 Task: Create a due date automation trigger when advanced on, 2 days after a card is due add fields with custom field "Resume" set to a date less than 1 working days from now at 11:00 AM.
Action: Mouse moved to (1075, 87)
Screenshot: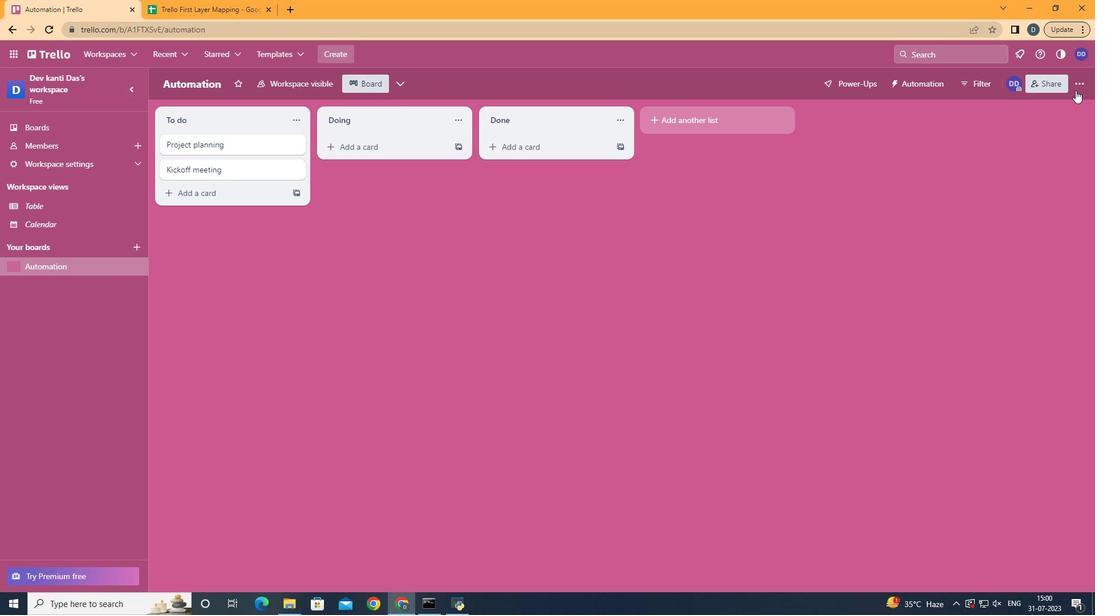 
Action: Mouse pressed left at (1075, 87)
Screenshot: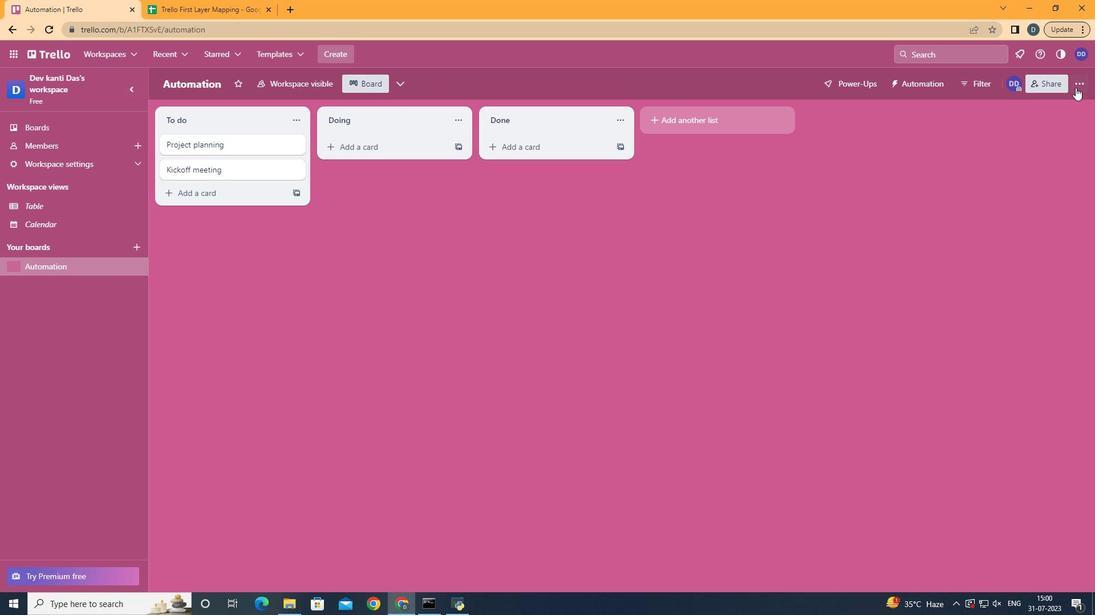 
Action: Mouse moved to (1002, 243)
Screenshot: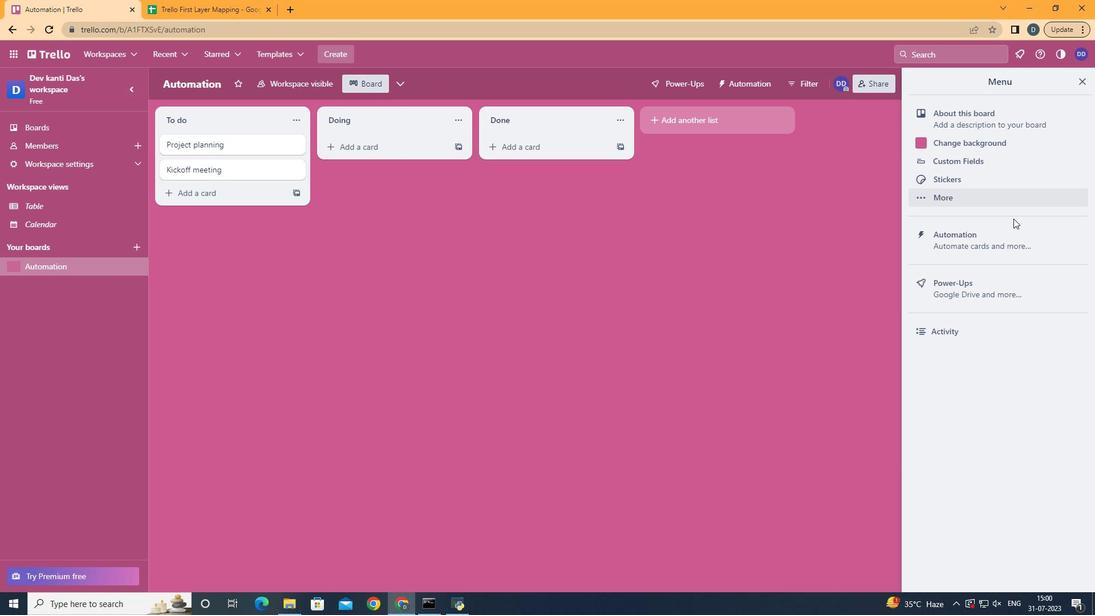 
Action: Mouse pressed left at (1002, 243)
Screenshot: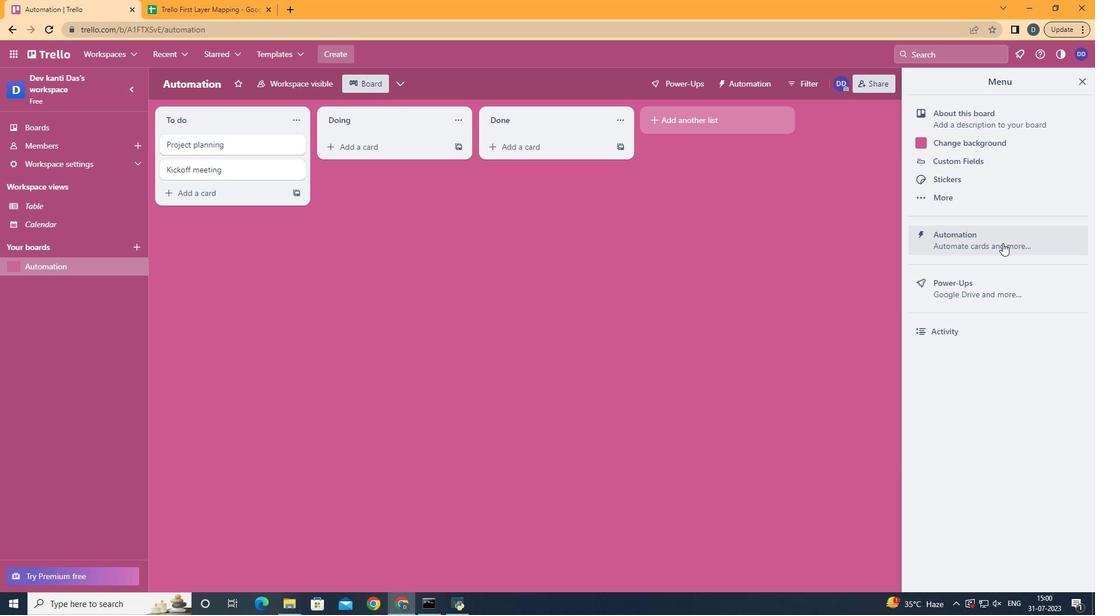 
Action: Mouse moved to (233, 234)
Screenshot: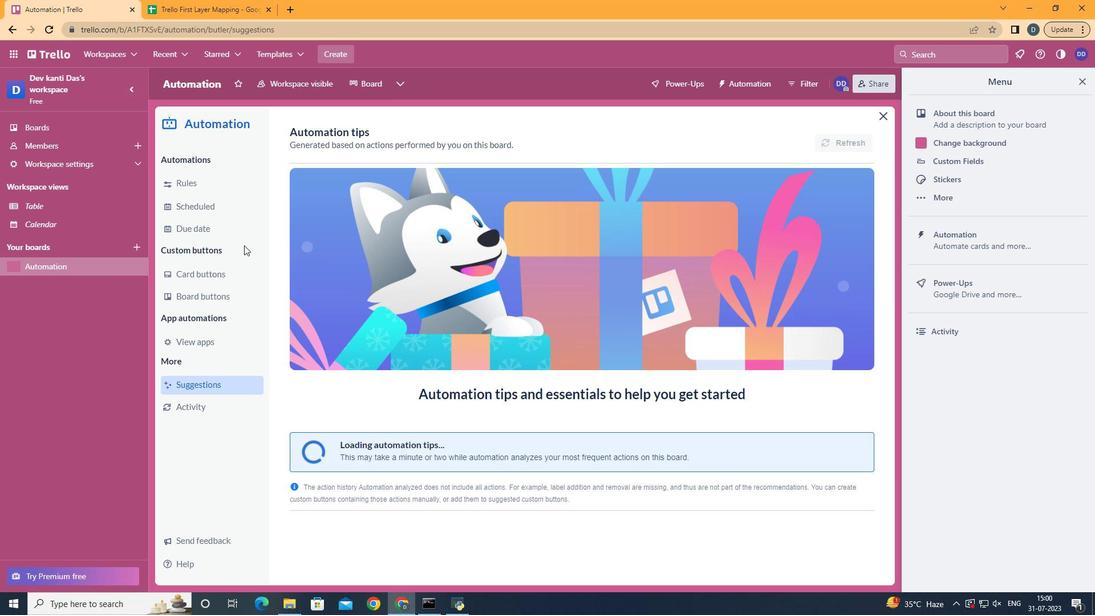 
Action: Mouse pressed left at (233, 234)
Screenshot: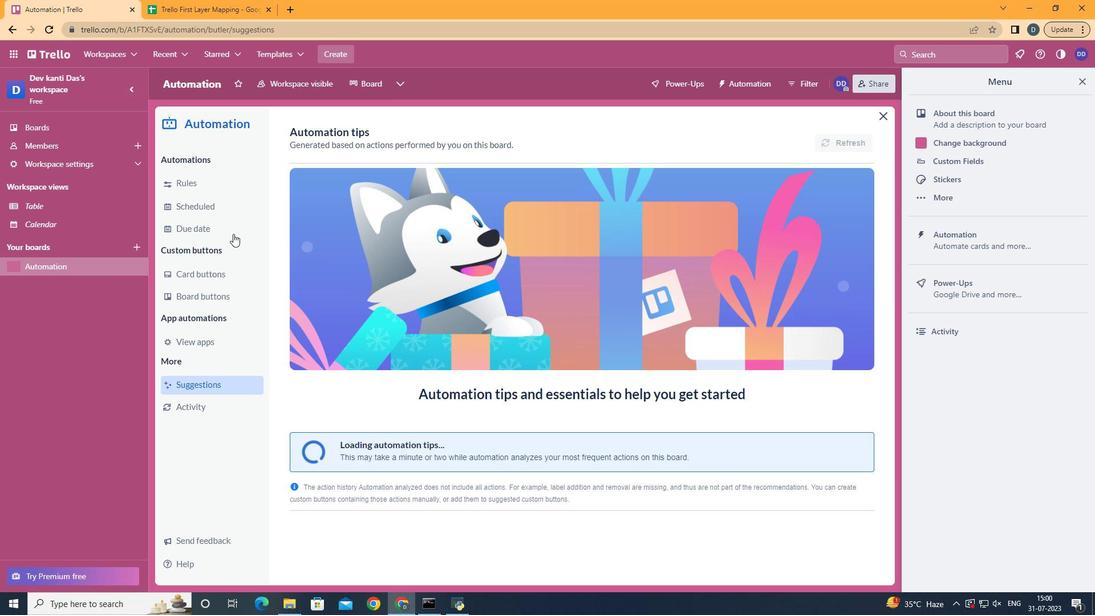 
Action: Mouse moved to (810, 134)
Screenshot: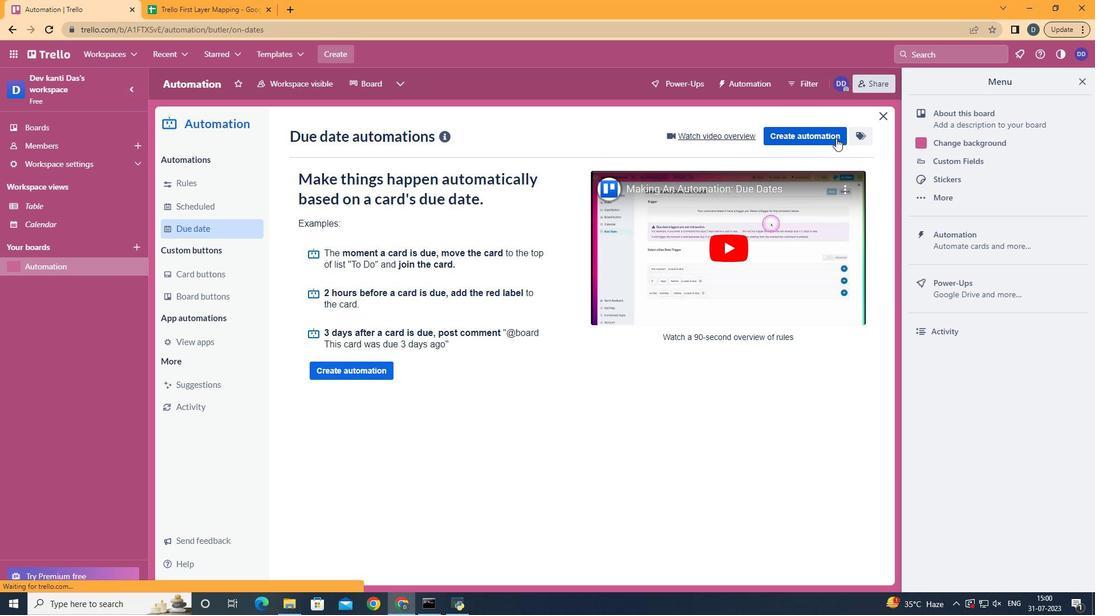 
Action: Mouse pressed left at (810, 134)
Screenshot: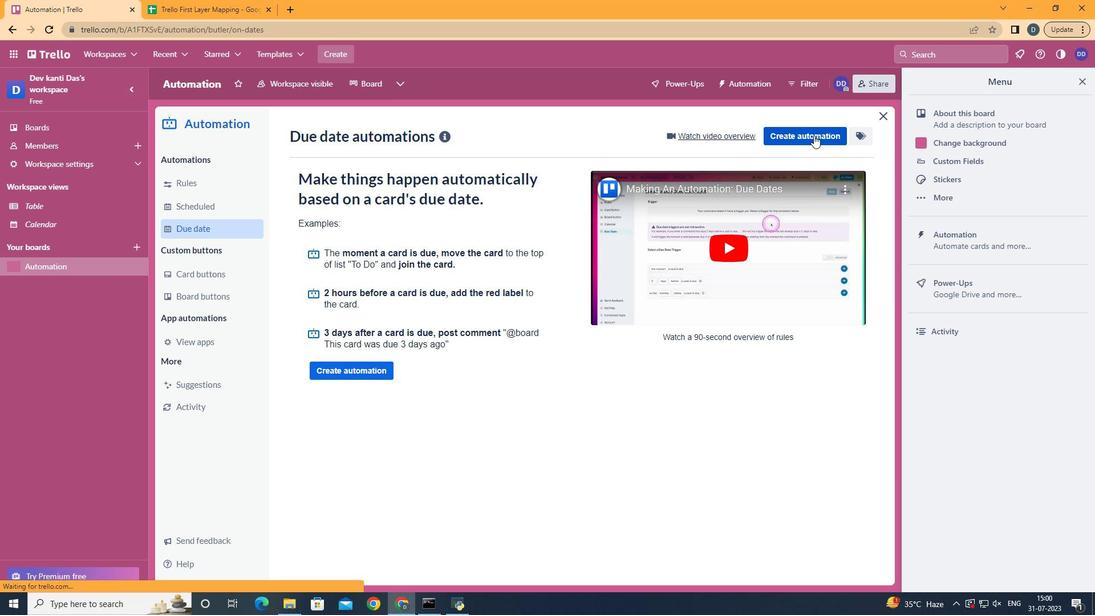 
Action: Mouse moved to (555, 249)
Screenshot: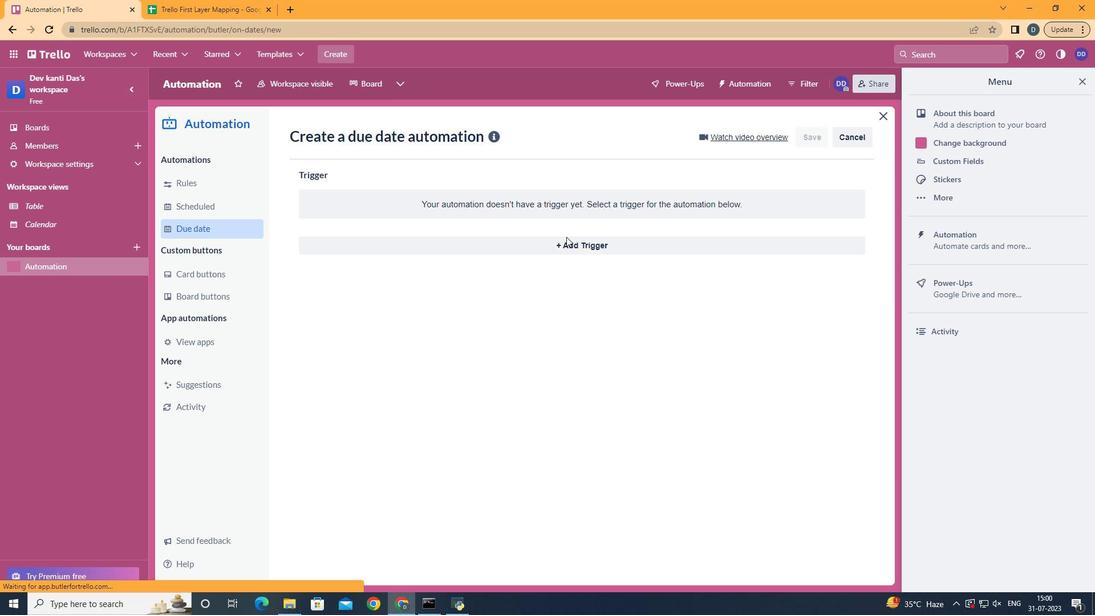 
Action: Mouse pressed left at (555, 249)
Screenshot: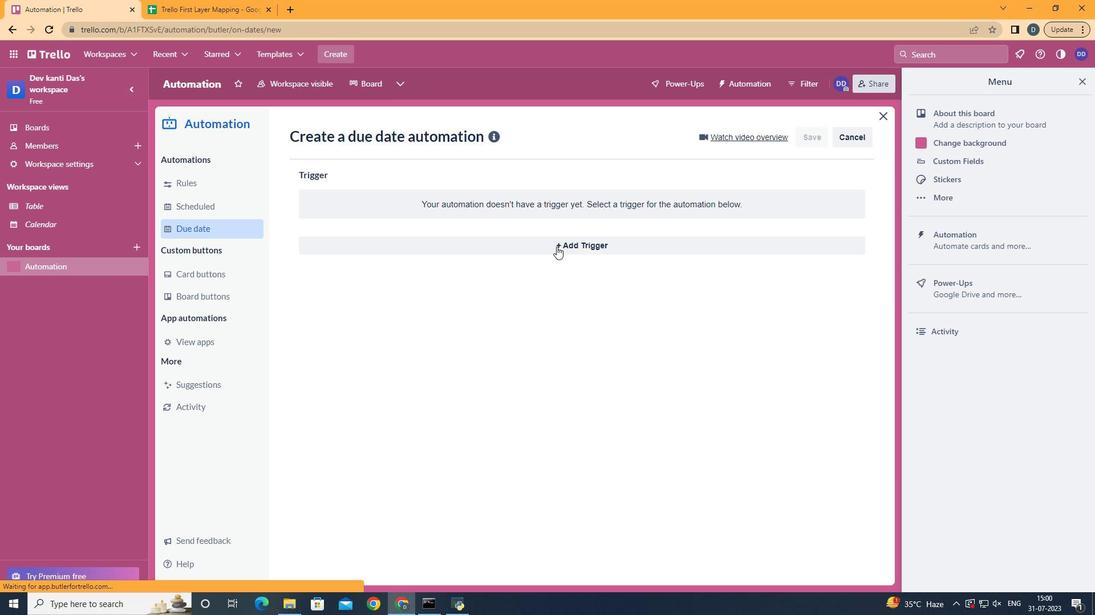 
Action: Mouse moved to (393, 464)
Screenshot: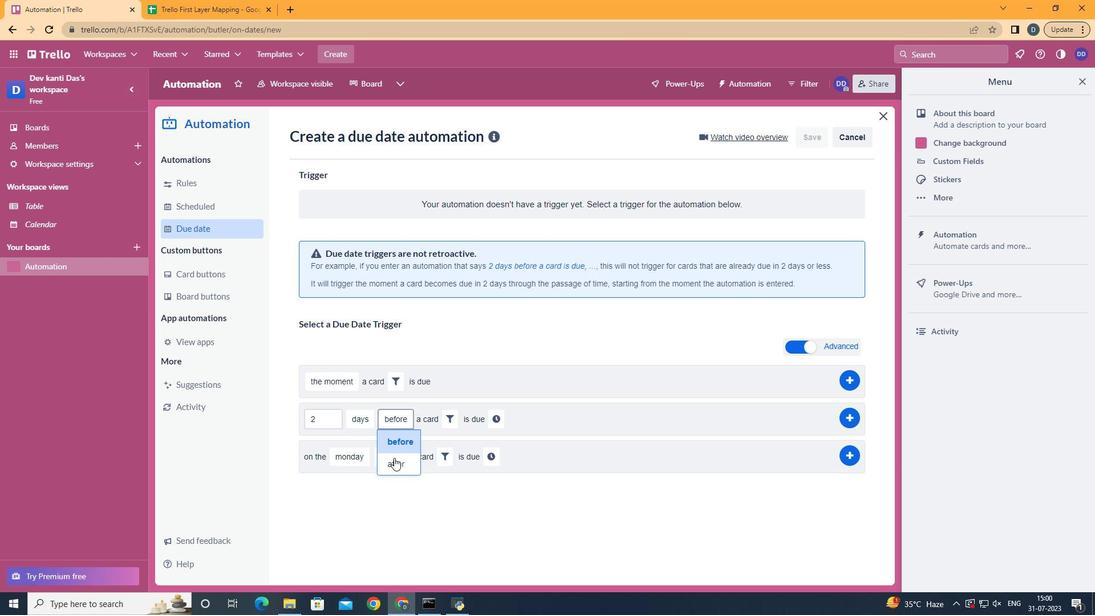 
Action: Mouse pressed left at (393, 464)
Screenshot: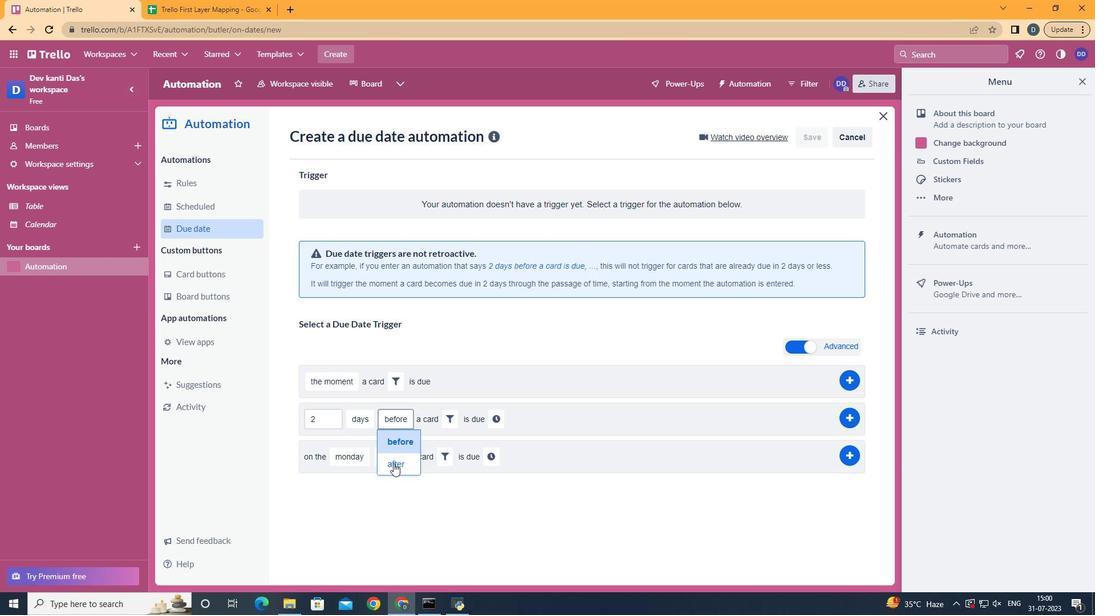 
Action: Mouse moved to (434, 417)
Screenshot: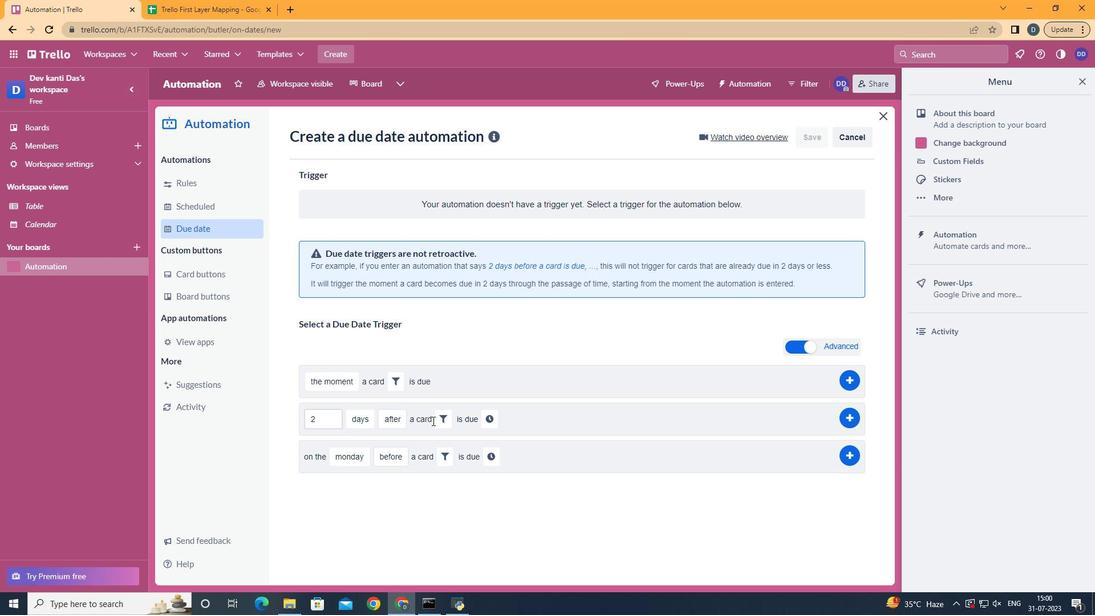 
Action: Mouse pressed left at (434, 417)
Screenshot: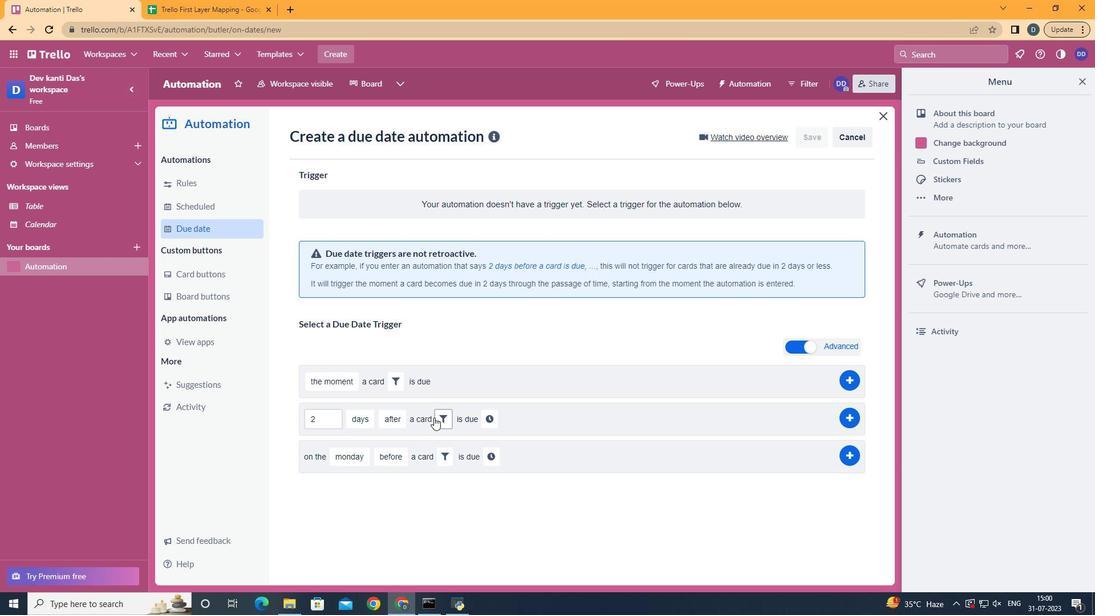 
Action: Mouse moved to (631, 457)
Screenshot: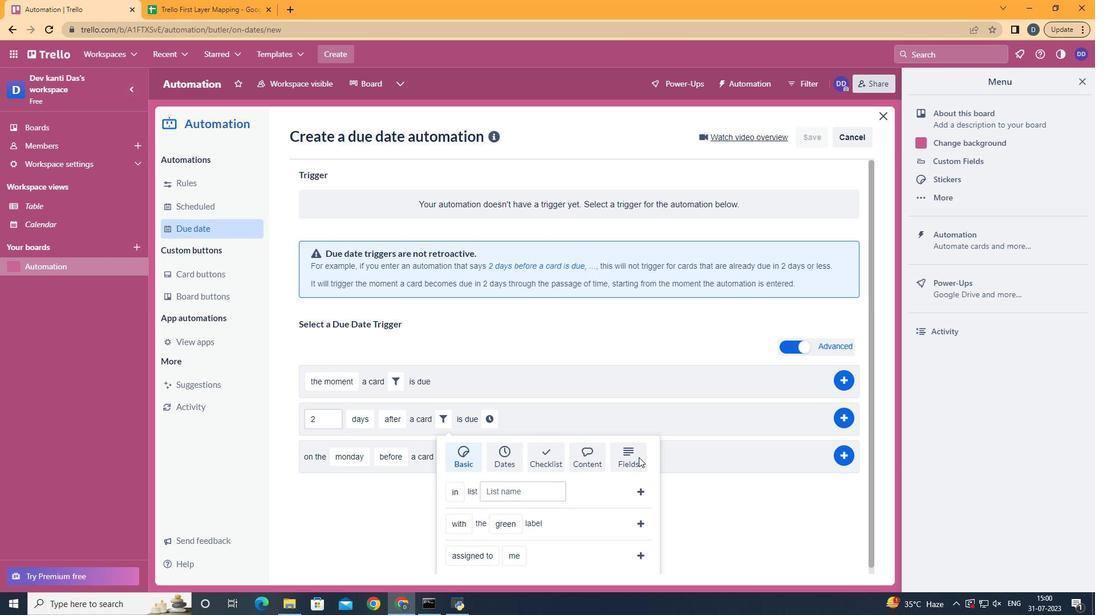 
Action: Mouse pressed left at (631, 457)
Screenshot: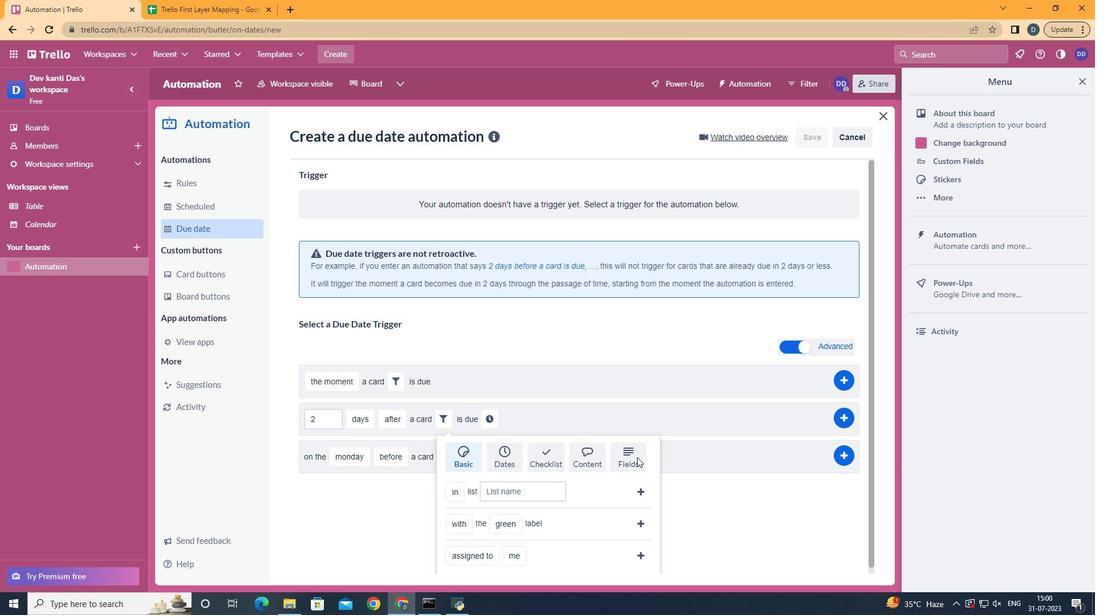 
Action: Mouse moved to (631, 457)
Screenshot: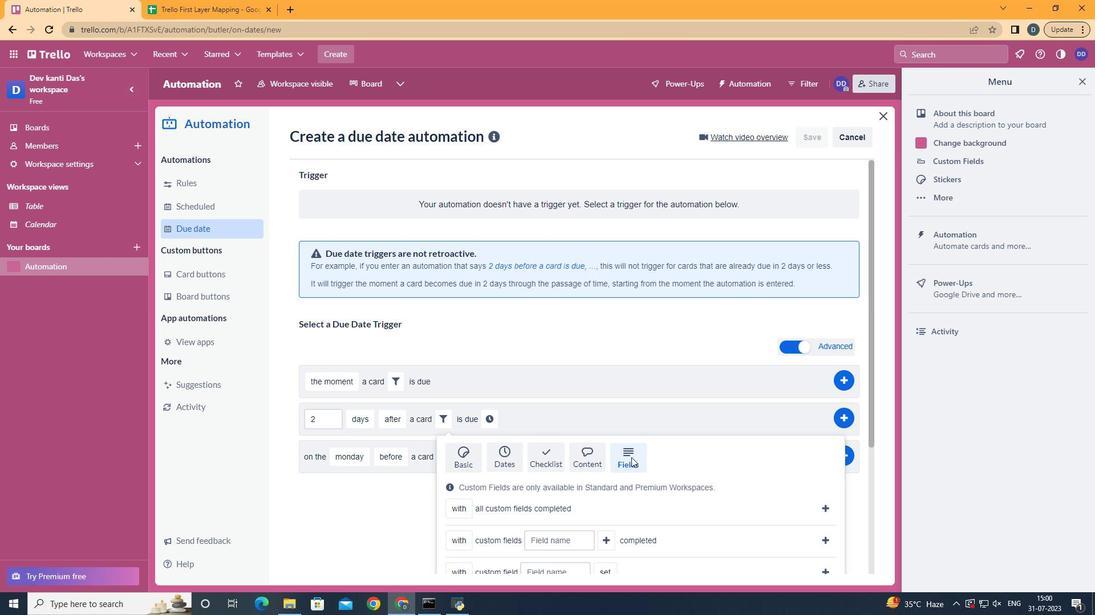 
Action: Mouse scrolled (631, 457) with delta (0, 0)
Screenshot: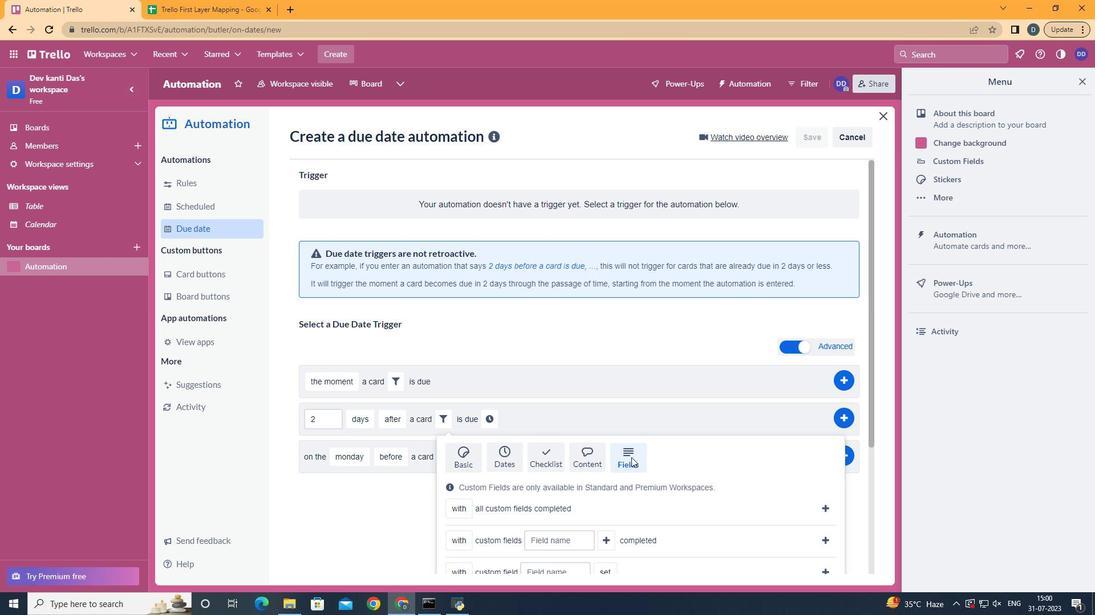 
Action: Mouse scrolled (631, 457) with delta (0, 0)
Screenshot: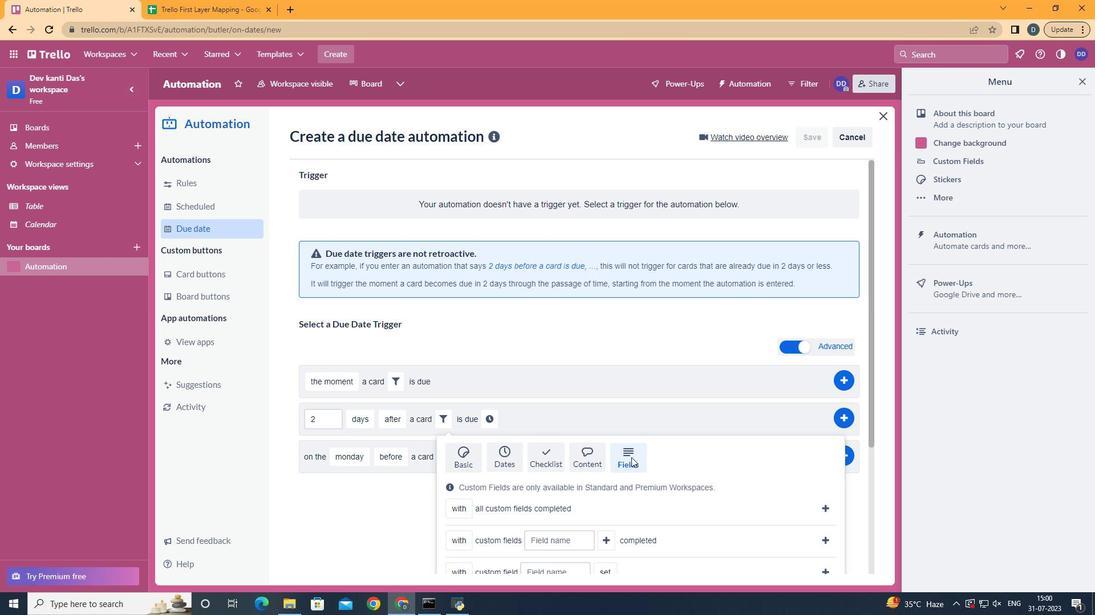 
Action: Mouse moved to (631, 457)
Screenshot: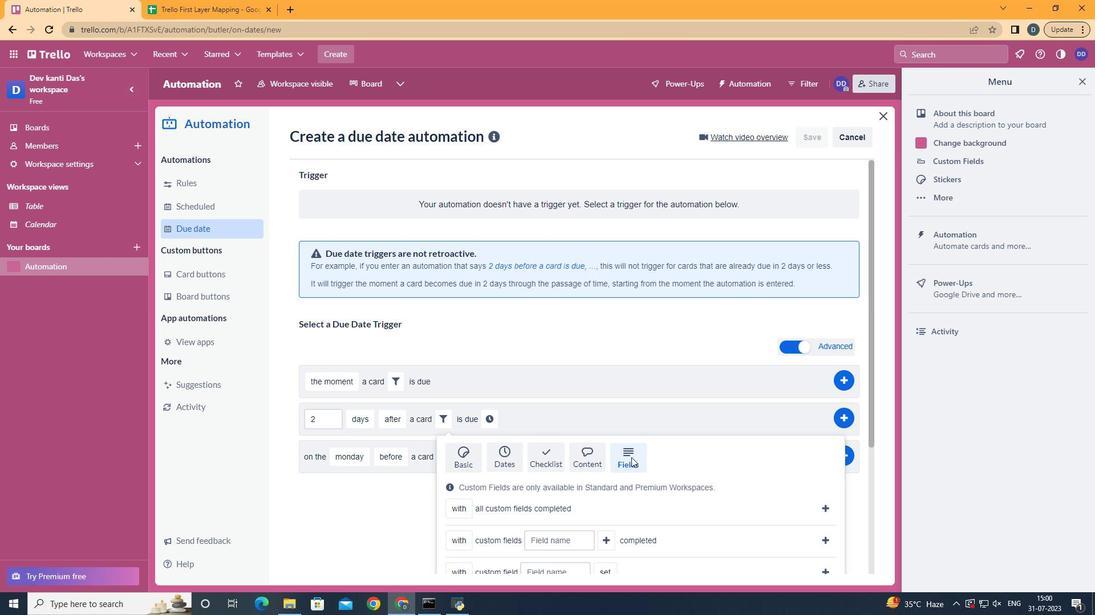 
Action: Mouse scrolled (631, 456) with delta (0, 0)
Screenshot: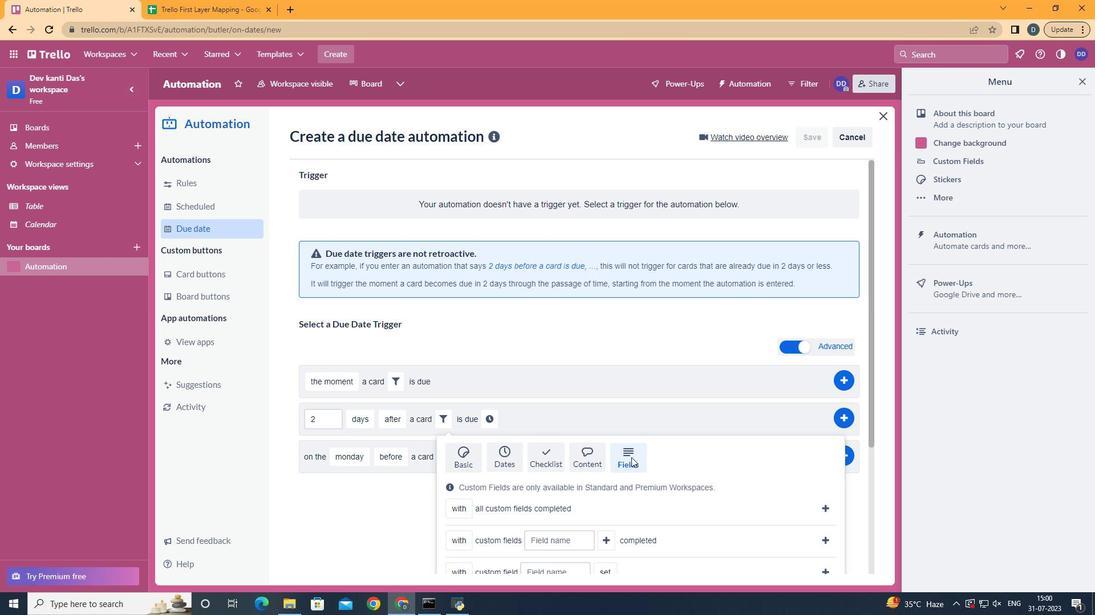 
Action: Mouse moved to (633, 455)
Screenshot: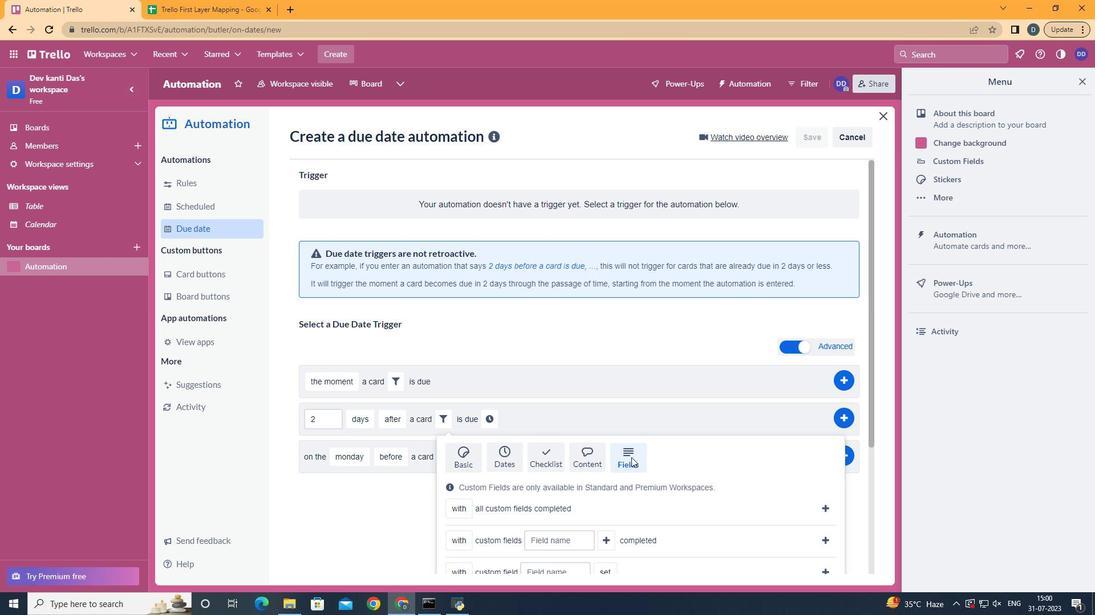 
Action: Mouse scrolled (633, 454) with delta (0, 0)
Screenshot: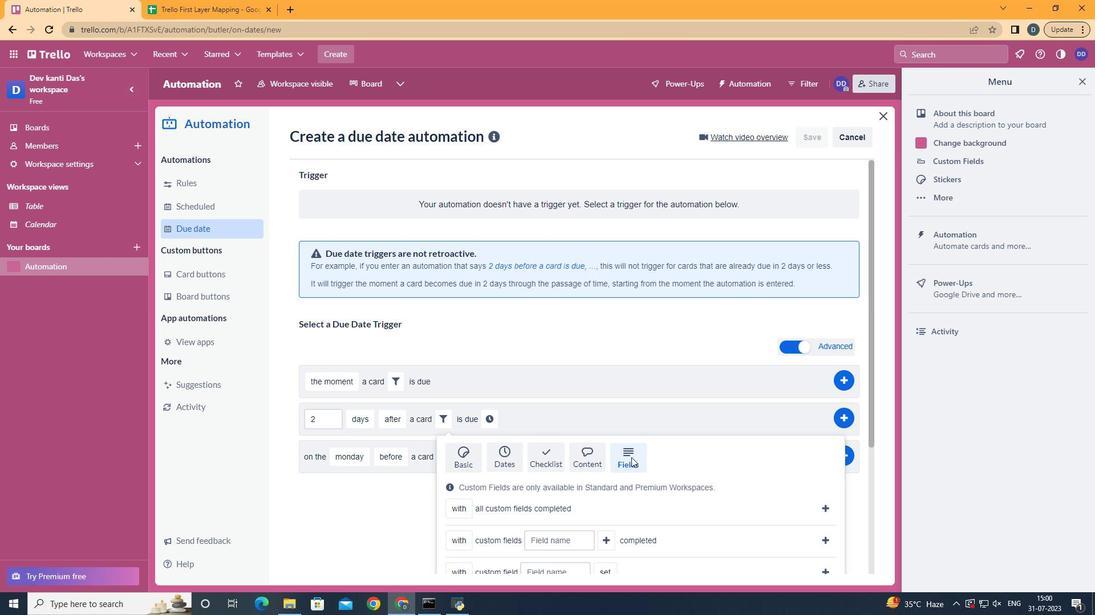 
Action: Mouse moved to (644, 446)
Screenshot: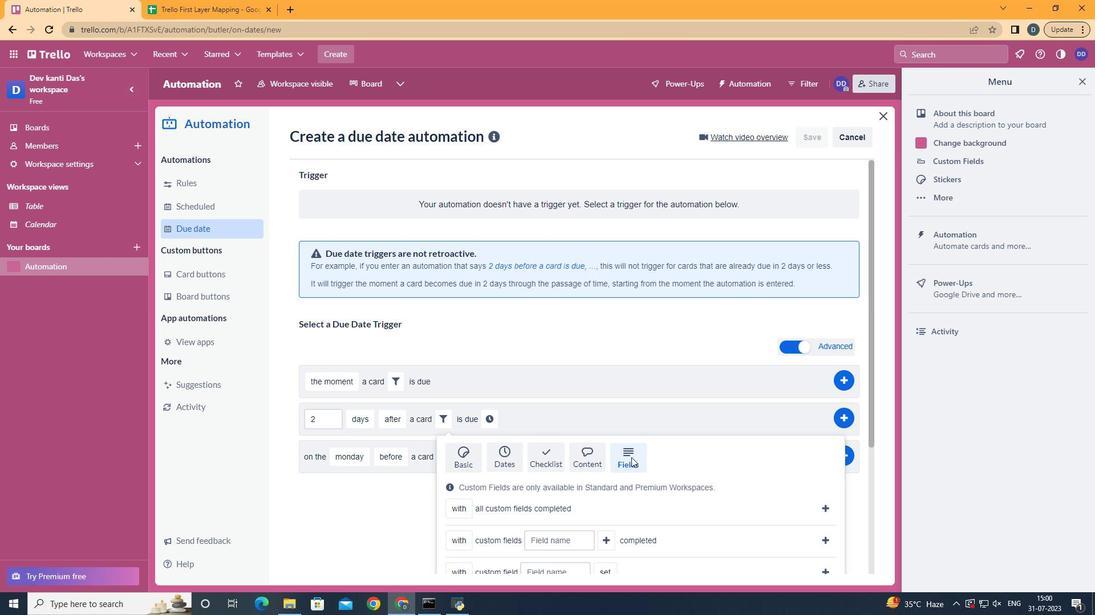 
Action: Mouse scrolled (637, 450) with delta (0, 0)
Screenshot: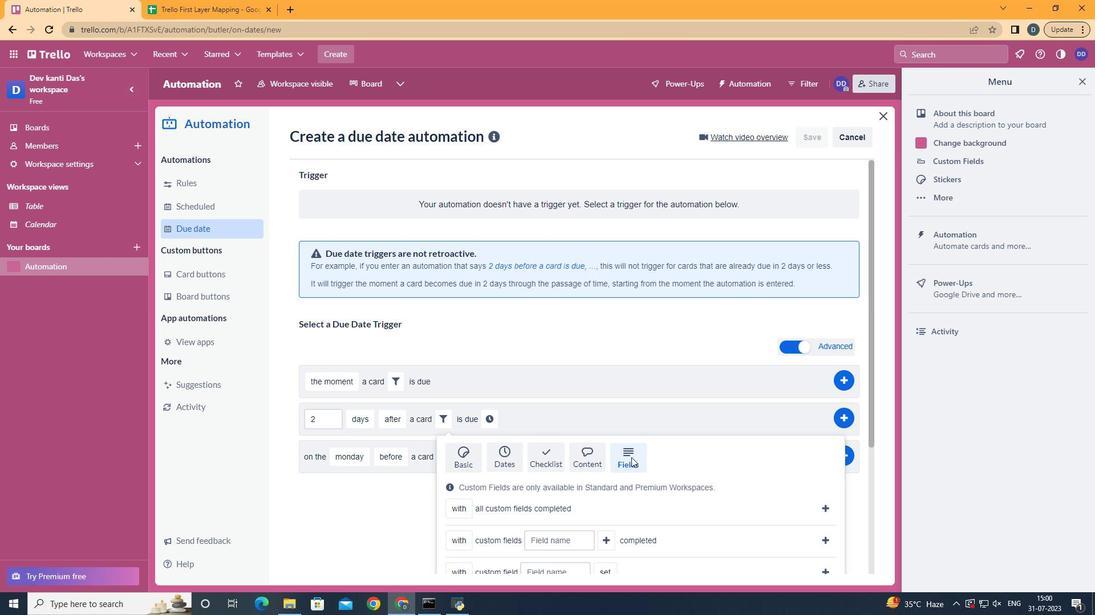 
Action: Mouse moved to (654, 438)
Screenshot: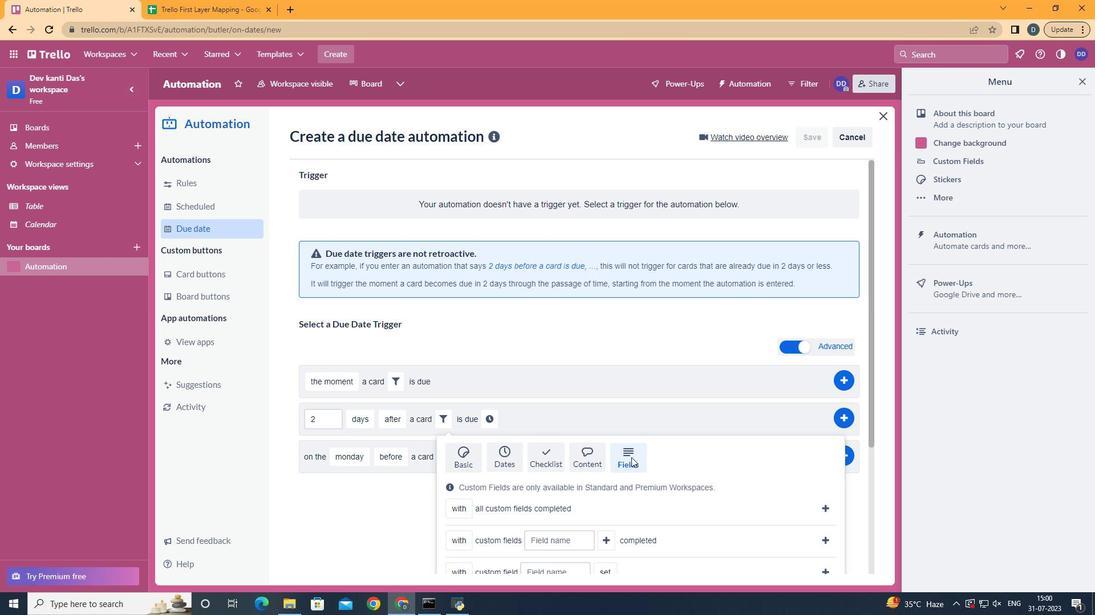 
Action: Mouse scrolled (647, 442) with delta (0, 0)
Screenshot: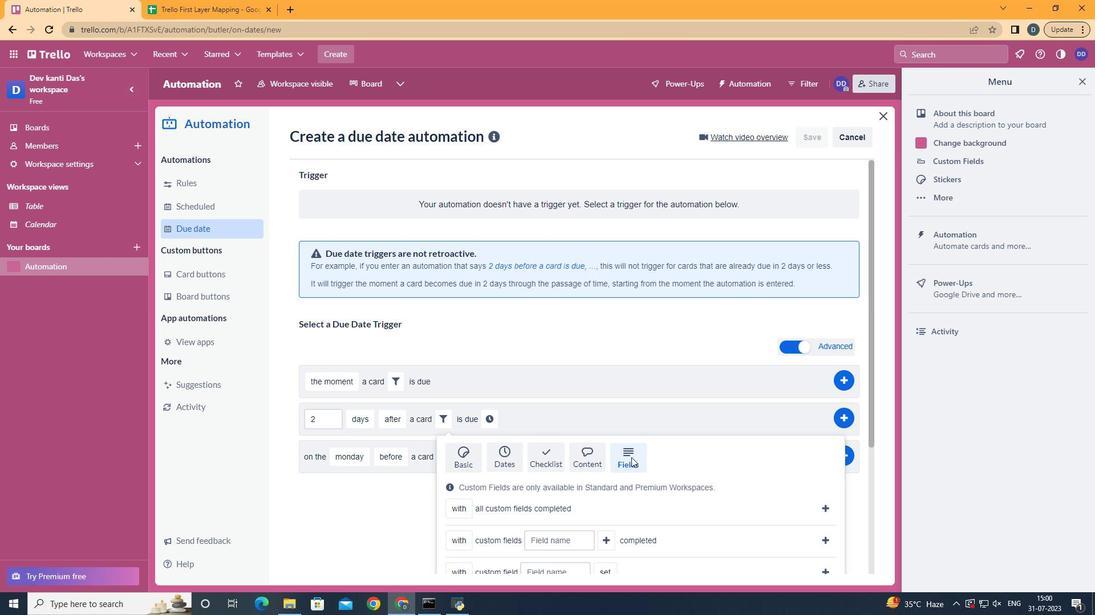 
Action: Mouse moved to (468, 501)
Screenshot: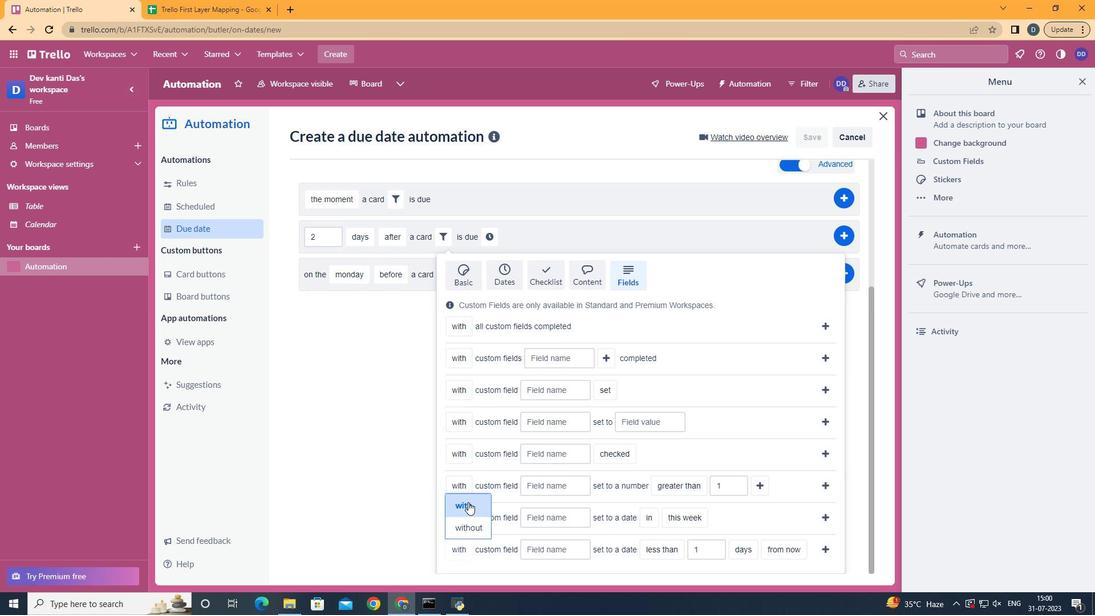 
Action: Mouse pressed left at (468, 501)
Screenshot: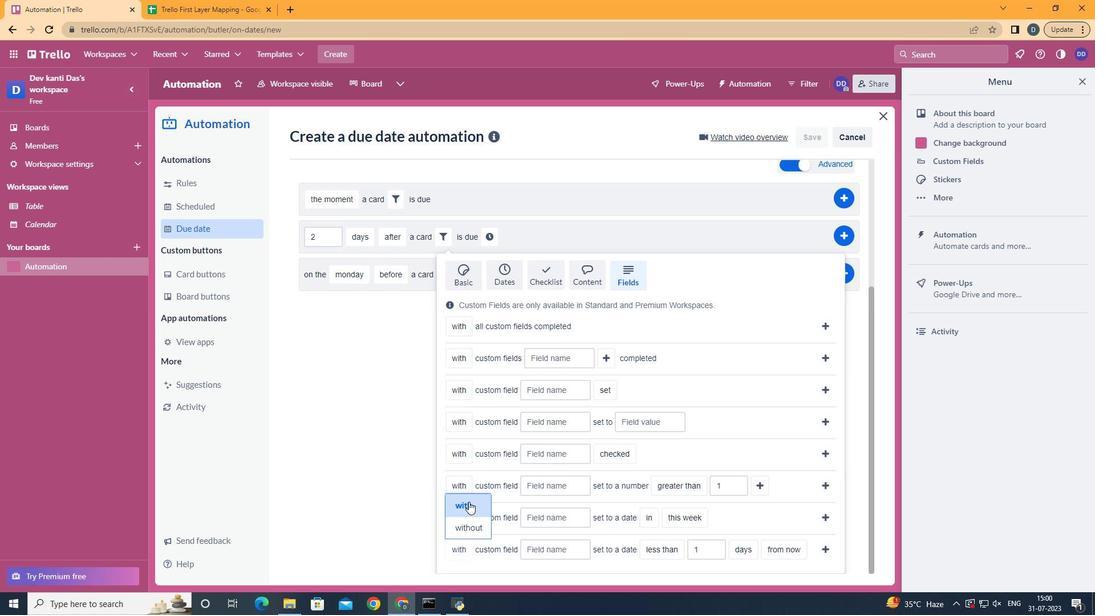 
Action: Mouse moved to (552, 542)
Screenshot: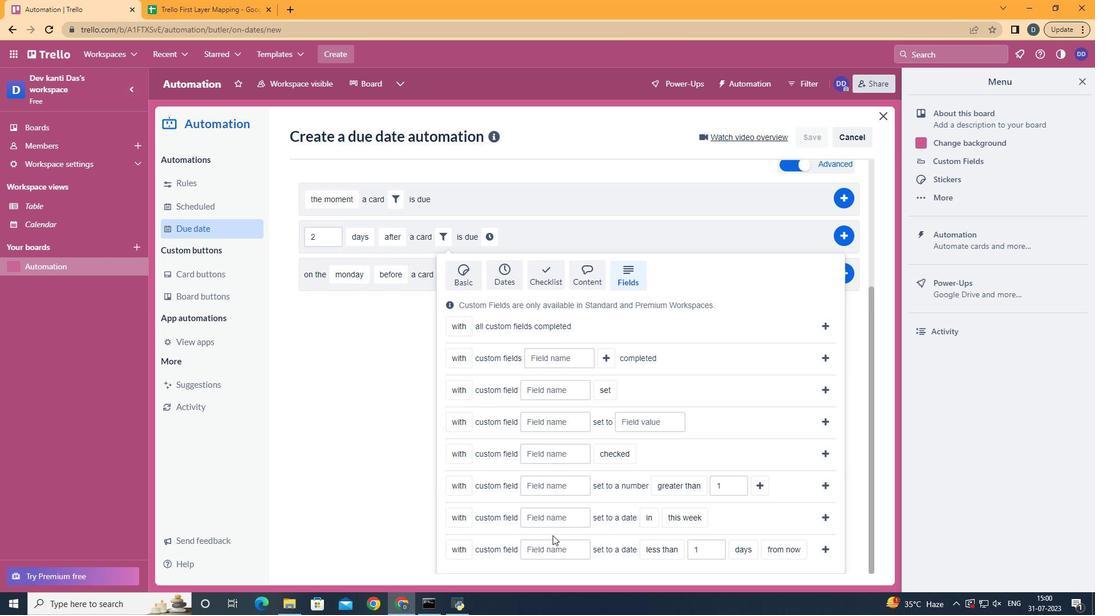 
Action: Mouse pressed left at (552, 542)
Screenshot: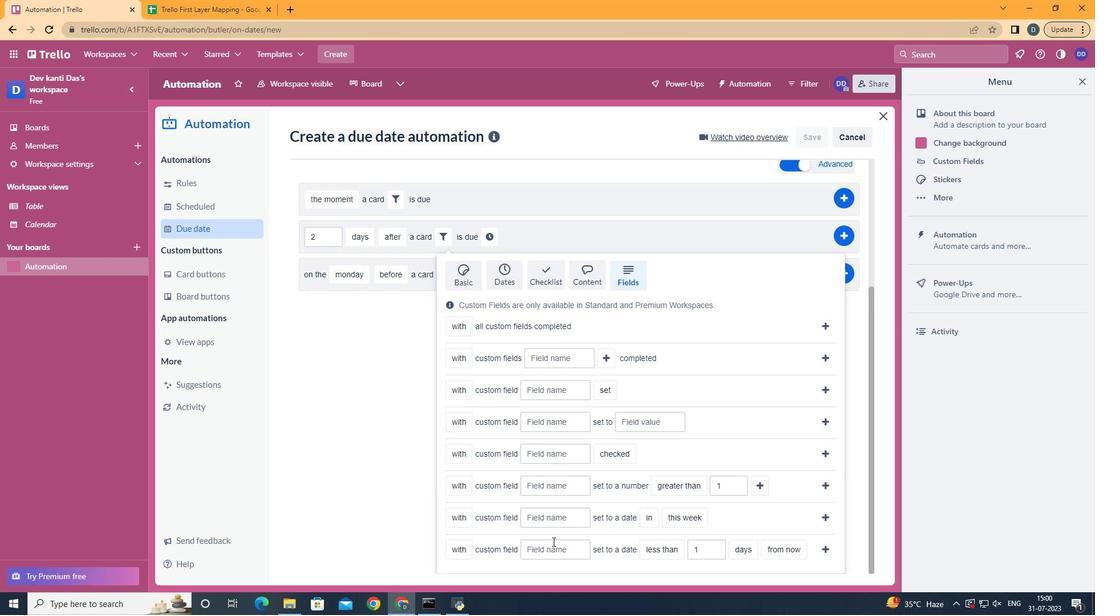 
Action: Mouse moved to (552, 542)
Screenshot: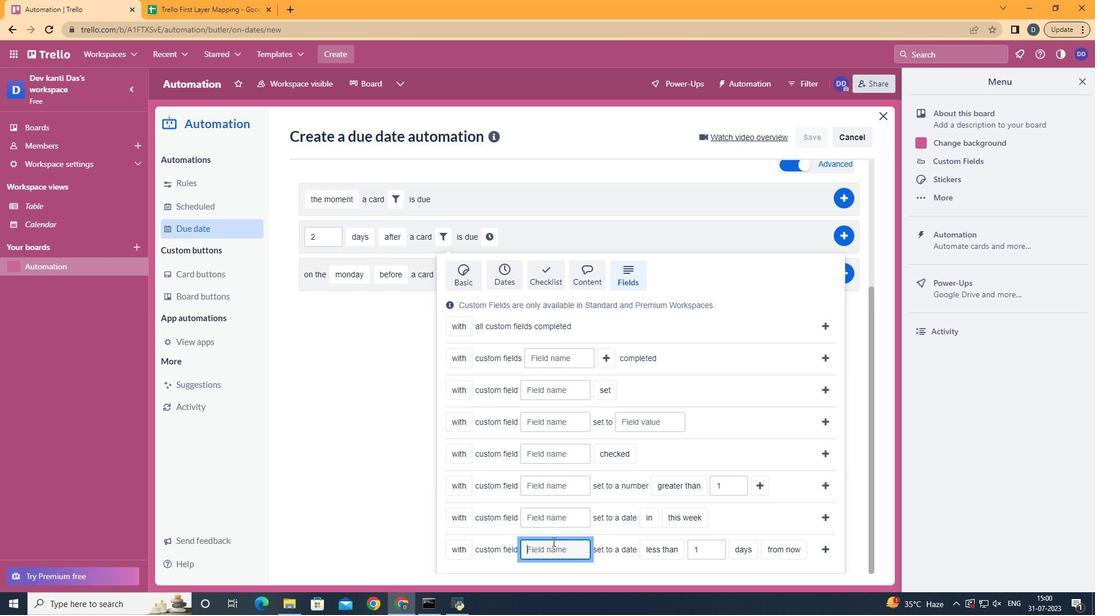 
Action: Key pressed <Key.shift>Resume
Screenshot: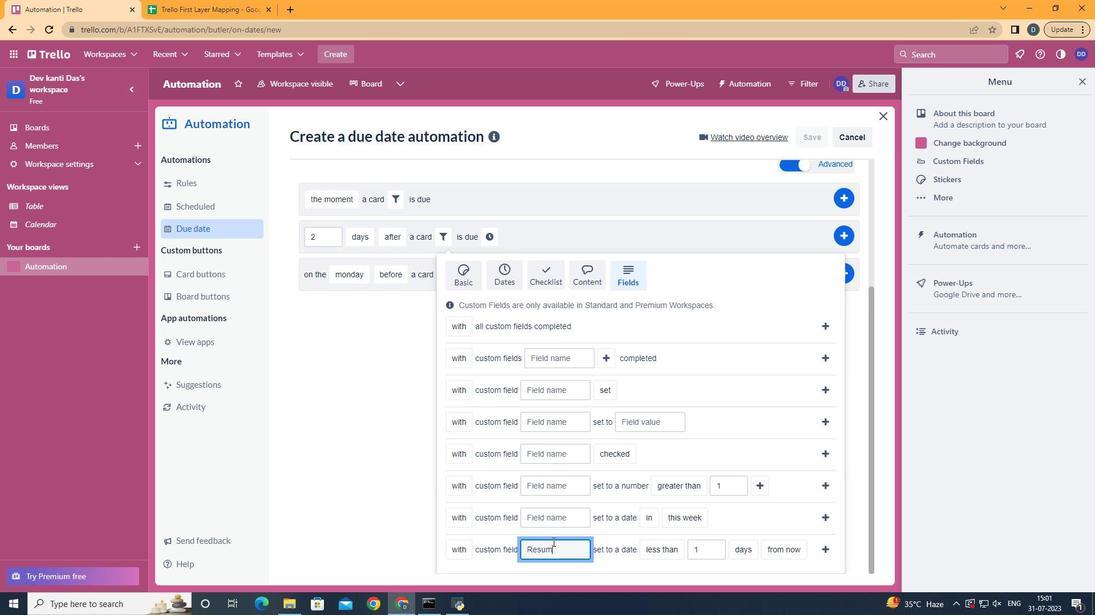 
Action: Mouse moved to (676, 473)
Screenshot: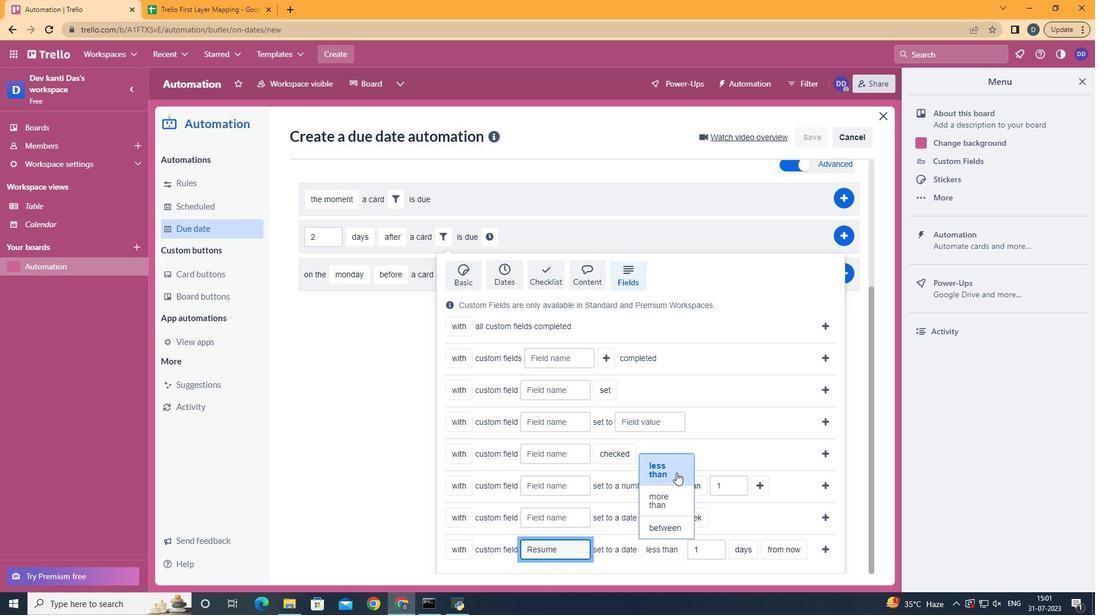 
Action: Mouse pressed left at (676, 473)
Screenshot: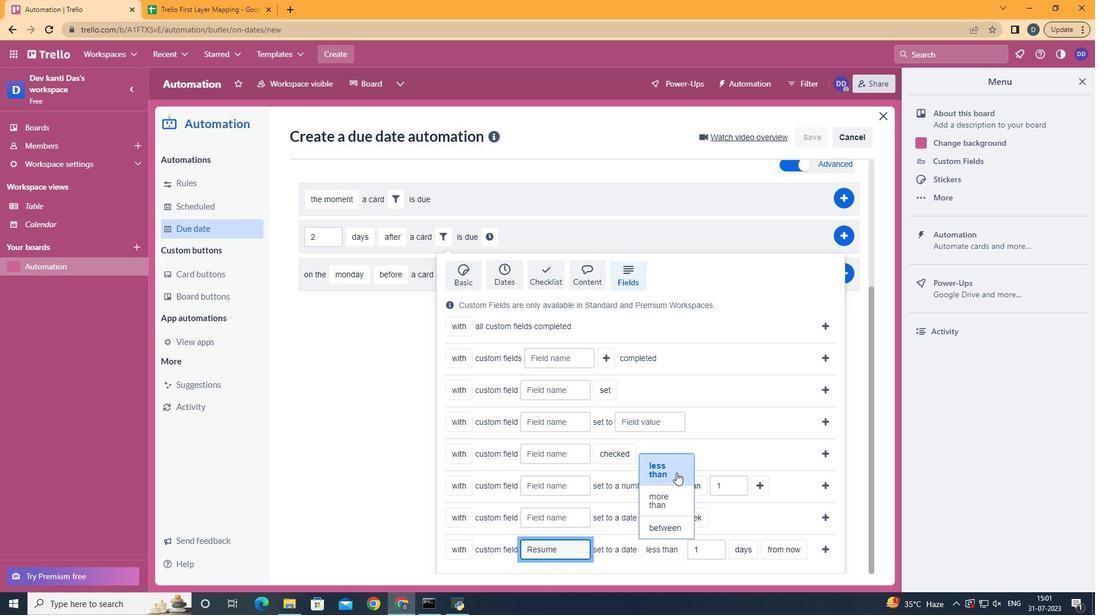 
Action: Mouse moved to (753, 528)
Screenshot: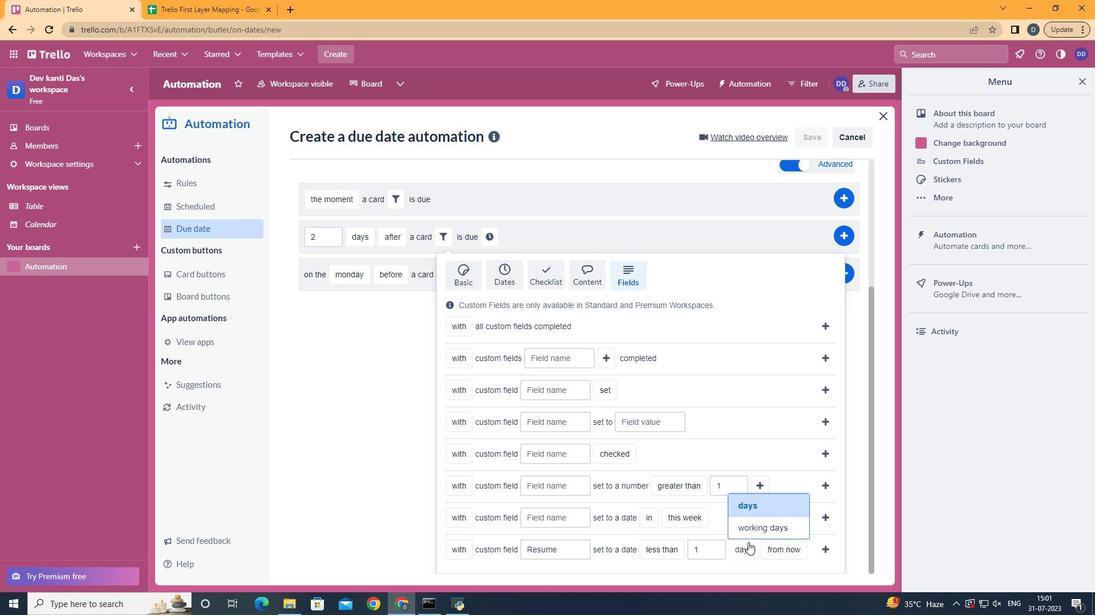 
Action: Mouse pressed left at (753, 528)
Screenshot: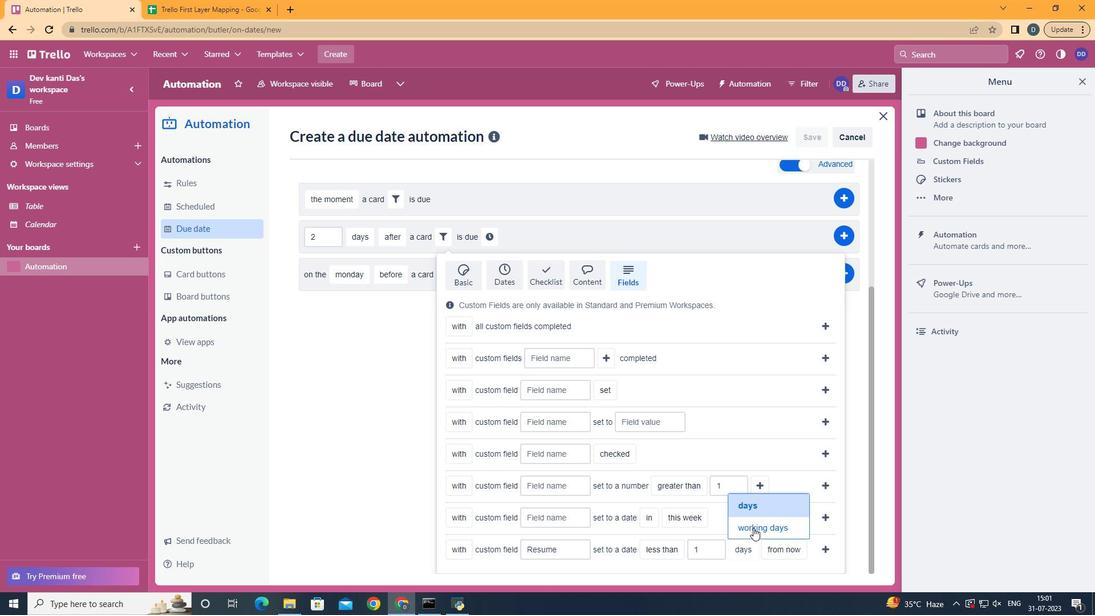 
Action: Mouse moved to (607, 558)
Screenshot: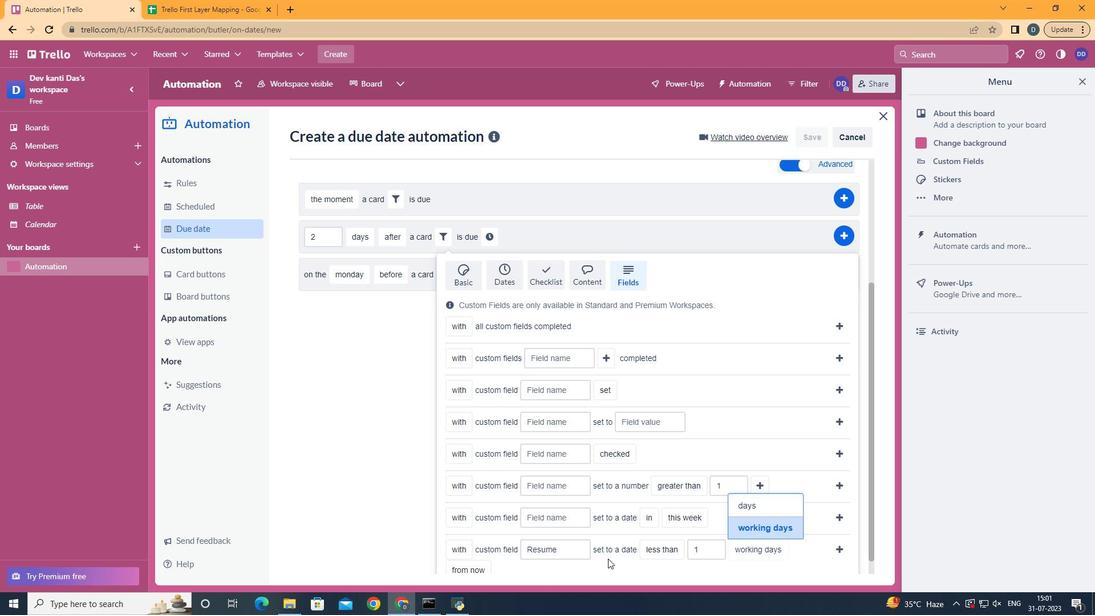
Action: Mouse scrolled (607, 557) with delta (0, 0)
Screenshot: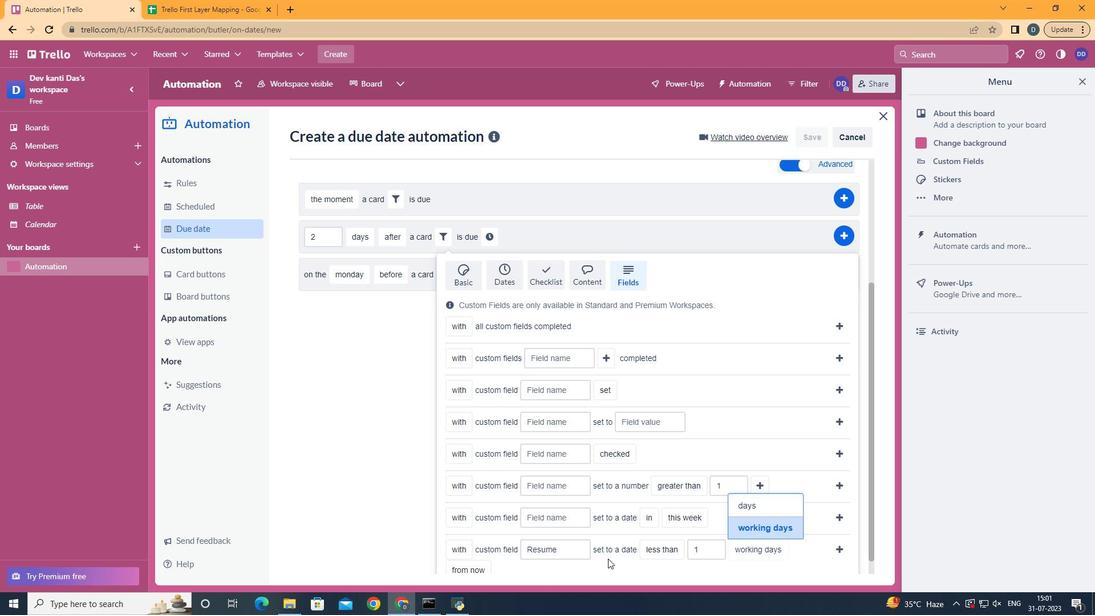 
Action: Mouse scrolled (607, 557) with delta (0, 0)
Screenshot: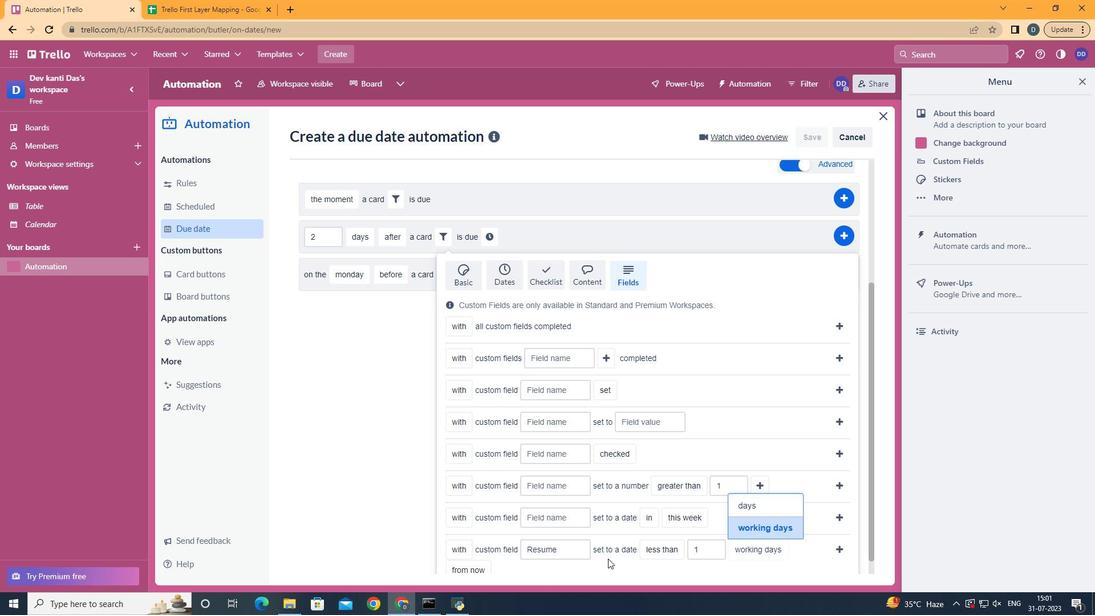 
Action: Mouse scrolled (607, 557) with delta (0, 0)
Screenshot: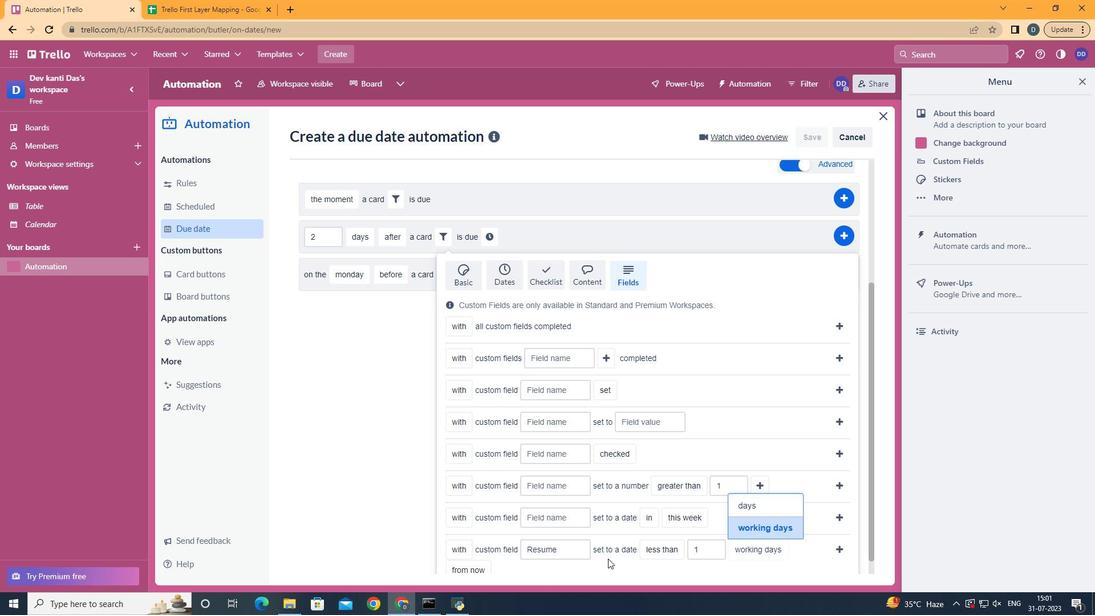 
Action: Mouse moved to (476, 500)
Screenshot: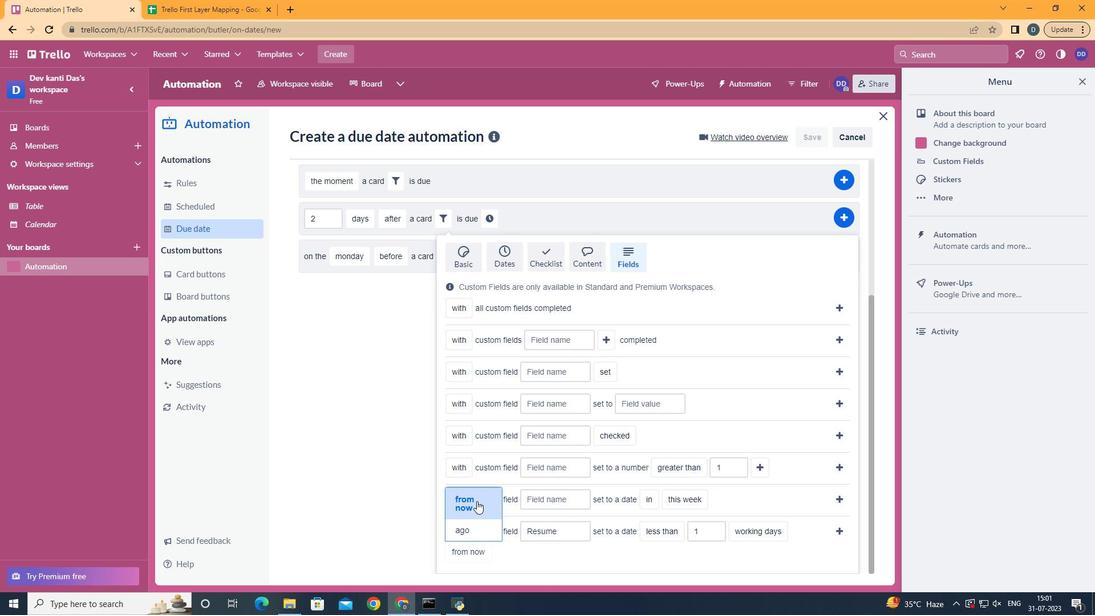 
Action: Mouse pressed left at (476, 500)
Screenshot: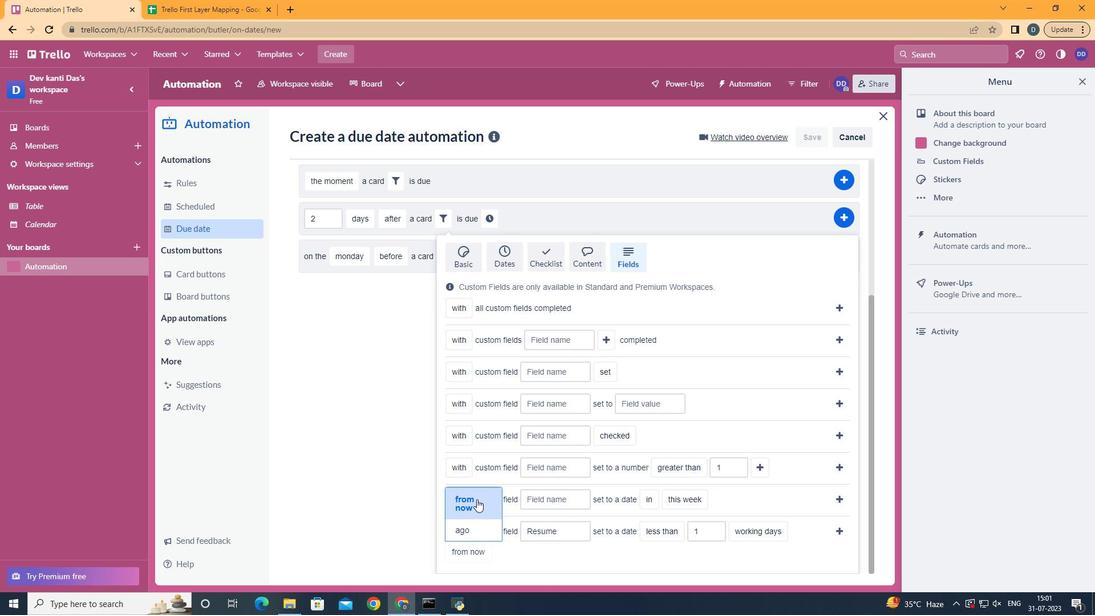 
Action: Mouse moved to (834, 530)
Screenshot: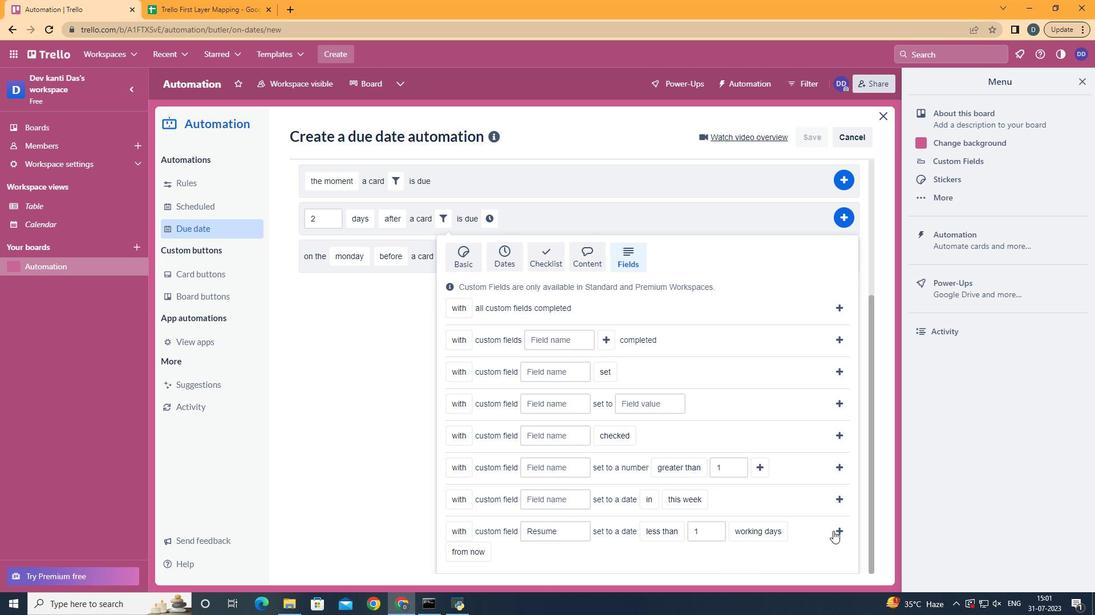 
Action: Mouse pressed left at (834, 530)
Screenshot: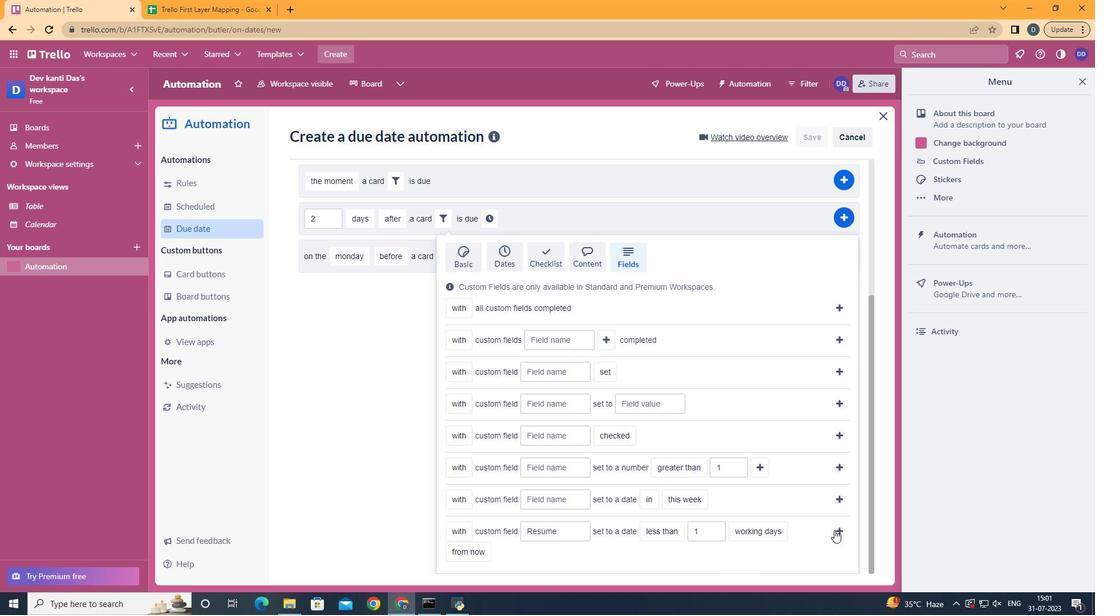 
Action: Mouse moved to (780, 423)
Screenshot: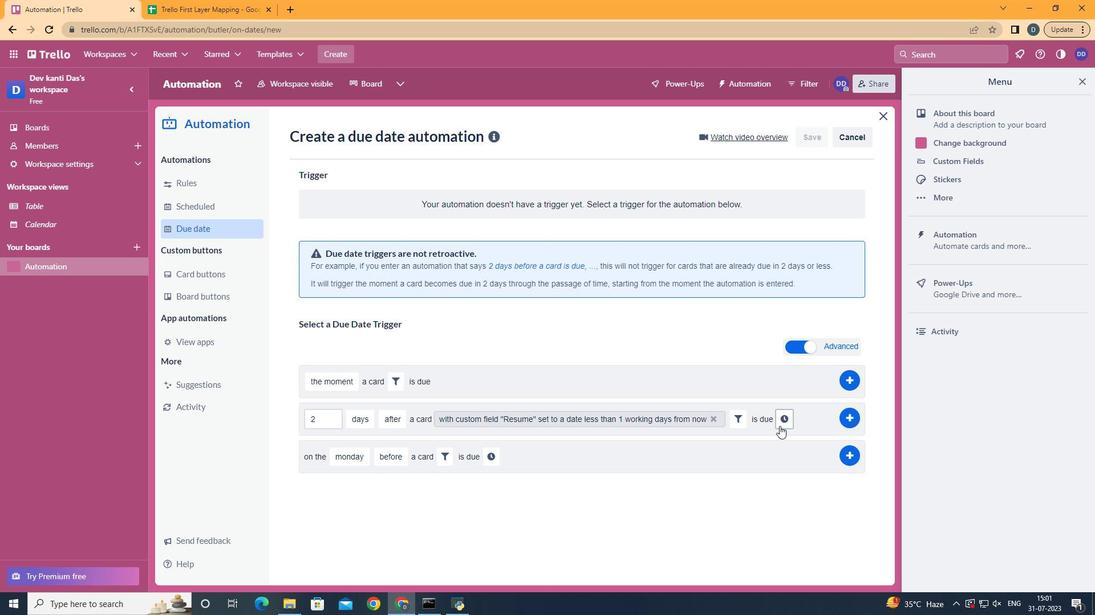 
Action: Mouse pressed left at (780, 423)
Screenshot: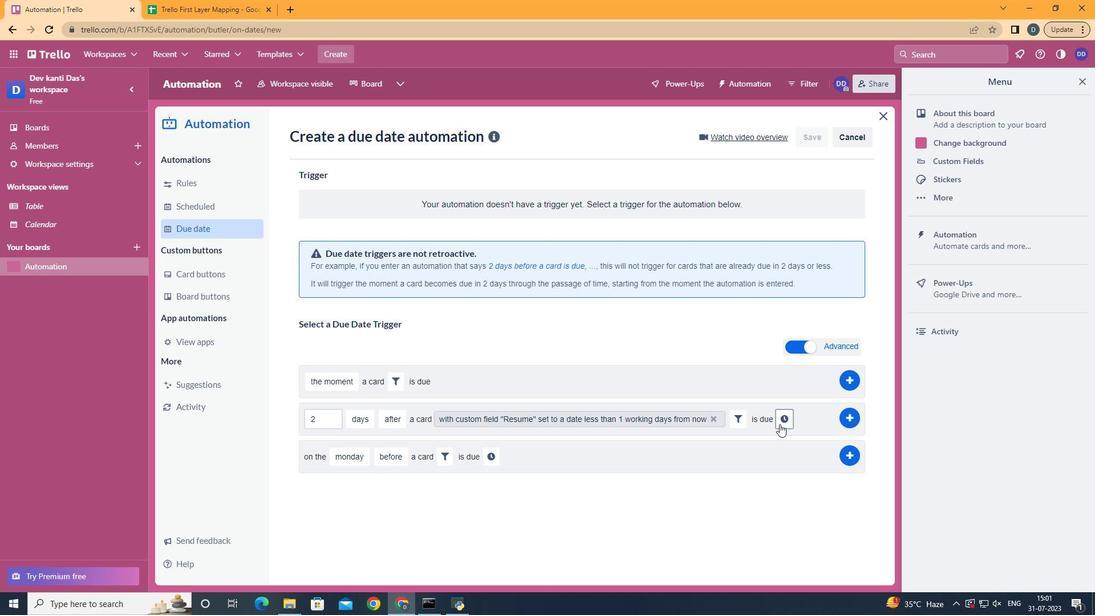 
Action: Mouse moved to (327, 447)
Screenshot: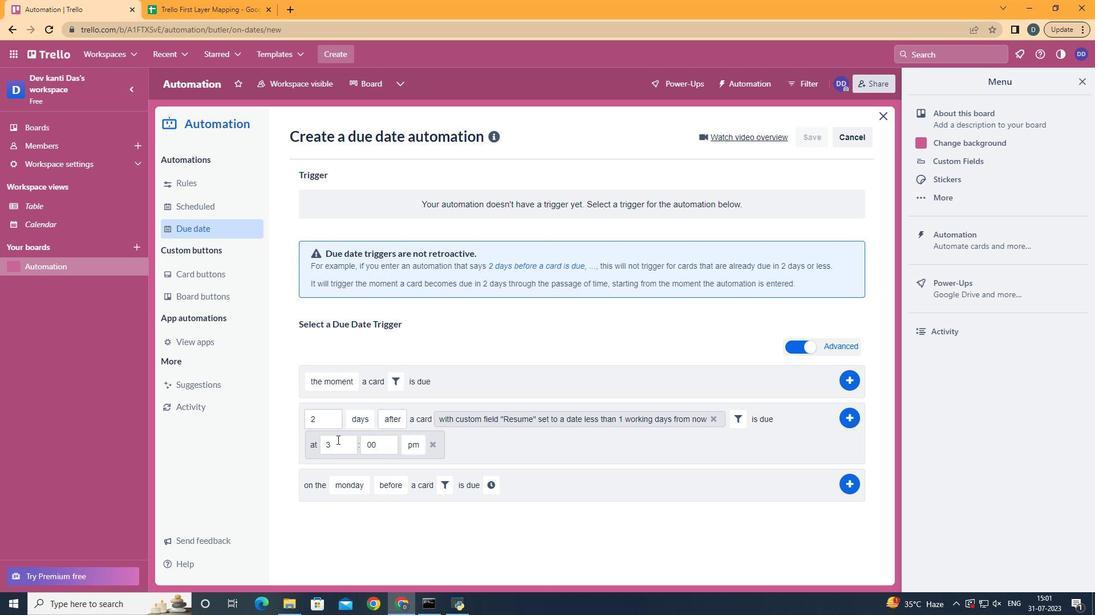 
Action: Mouse pressed left at (327, 447)
Screenshot: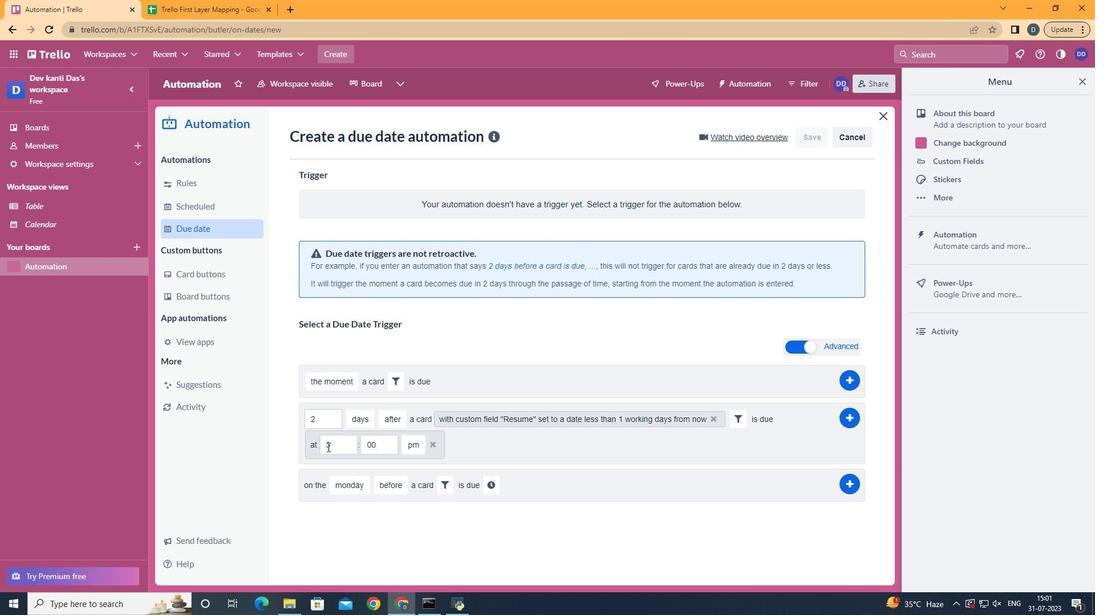 
Action: Mouse moved to (339, 444)
Screenshot: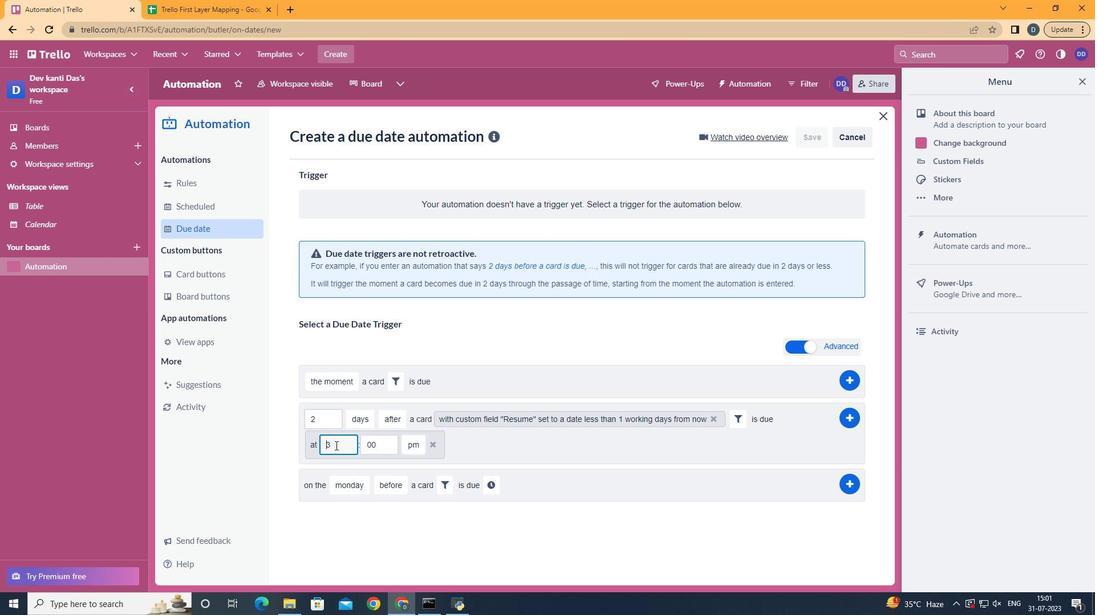 
Action: Mouse pressed left at (339, 444)
Screenshot: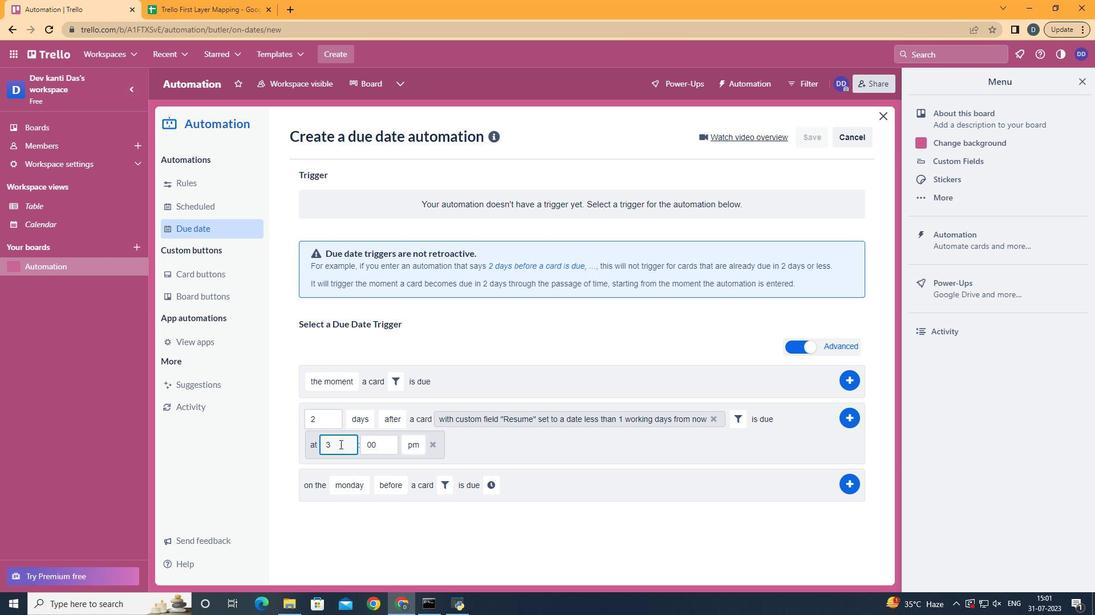 
Action: Key pressed <Key.backspace>11
Screenshot: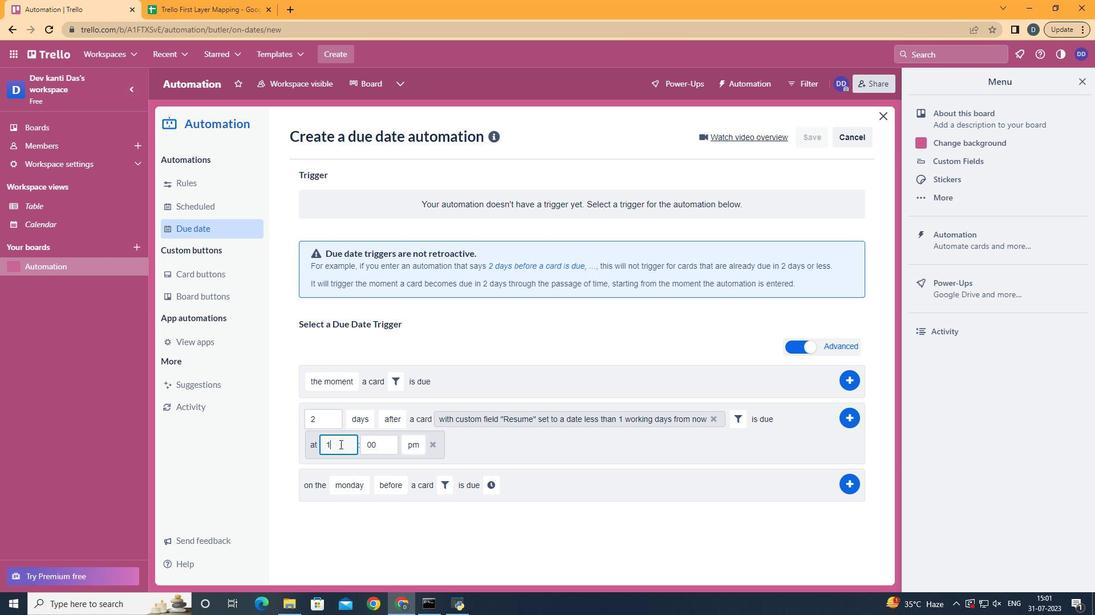 
Action: Mouse moved to (412, 461)
Screenshot: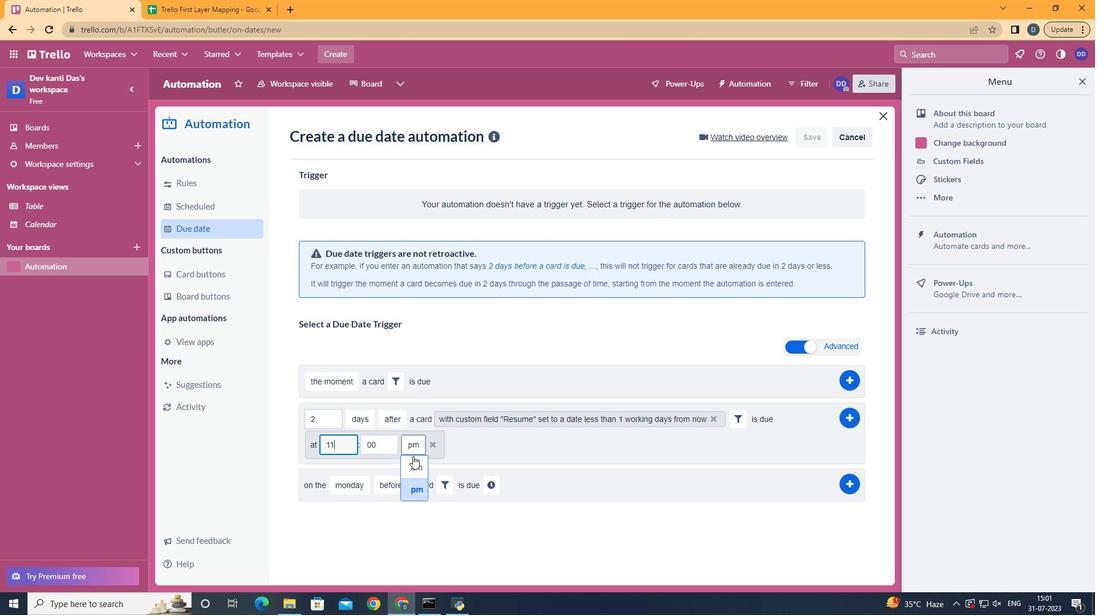 
Action: Mouse pressed left at (412, 461)
Screenshot: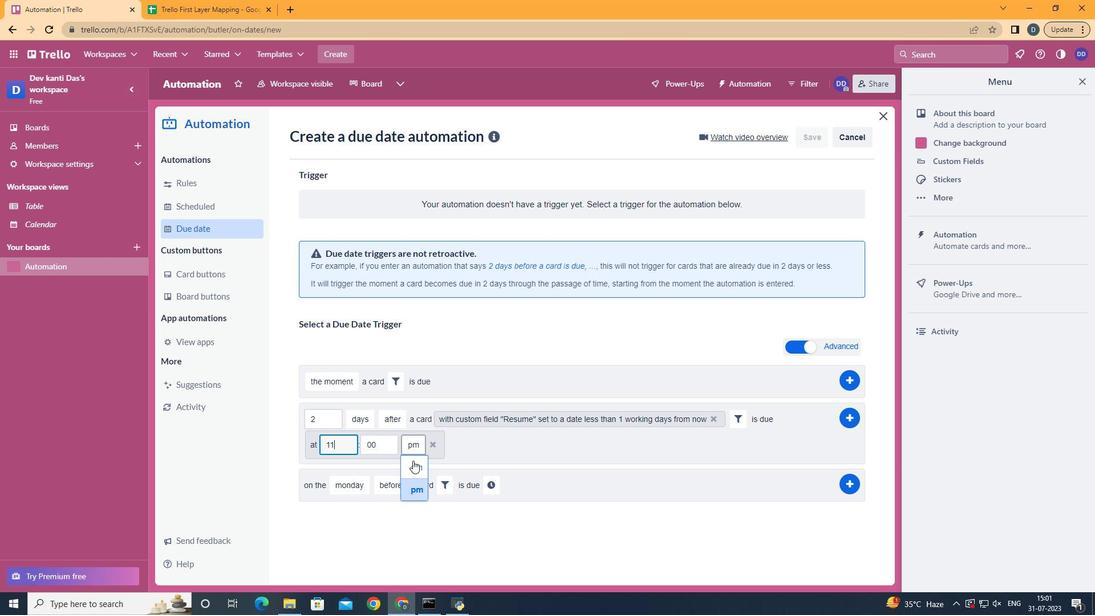 
Action: Mouse moved to (844, 411)
Screenshot: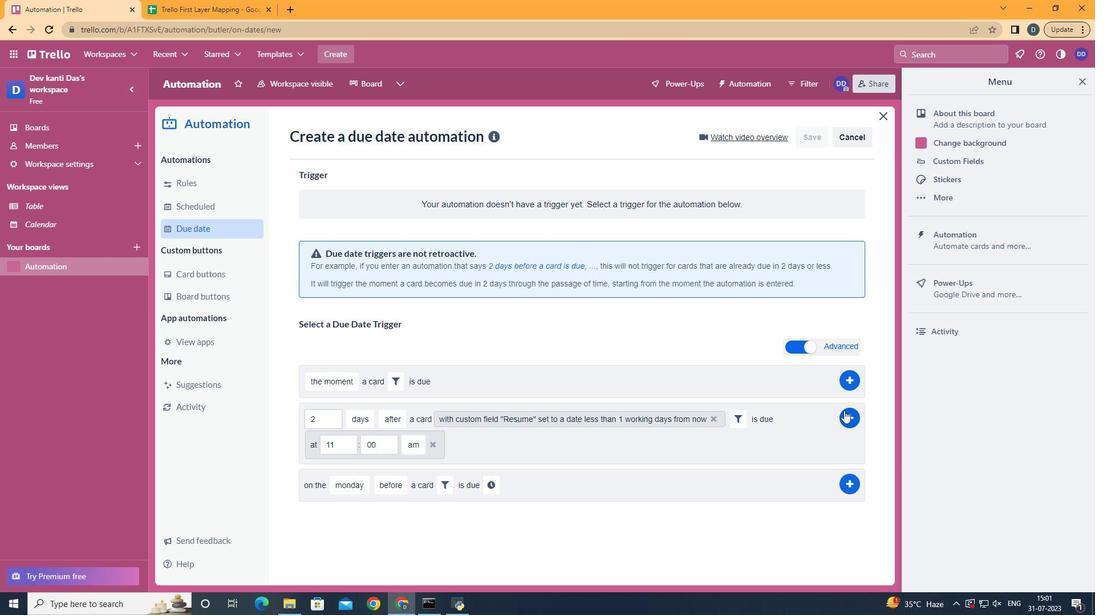 
Action: Mouse pressed left at (844, 411)
Screenshot: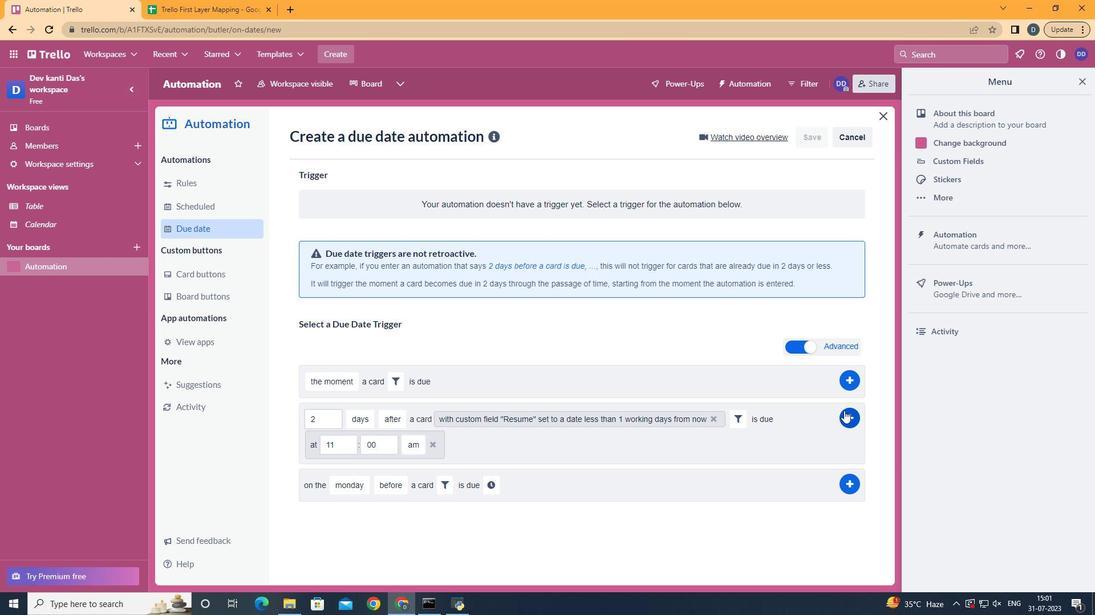 
Action: Mouse moved to (689, 266)
Screenshot: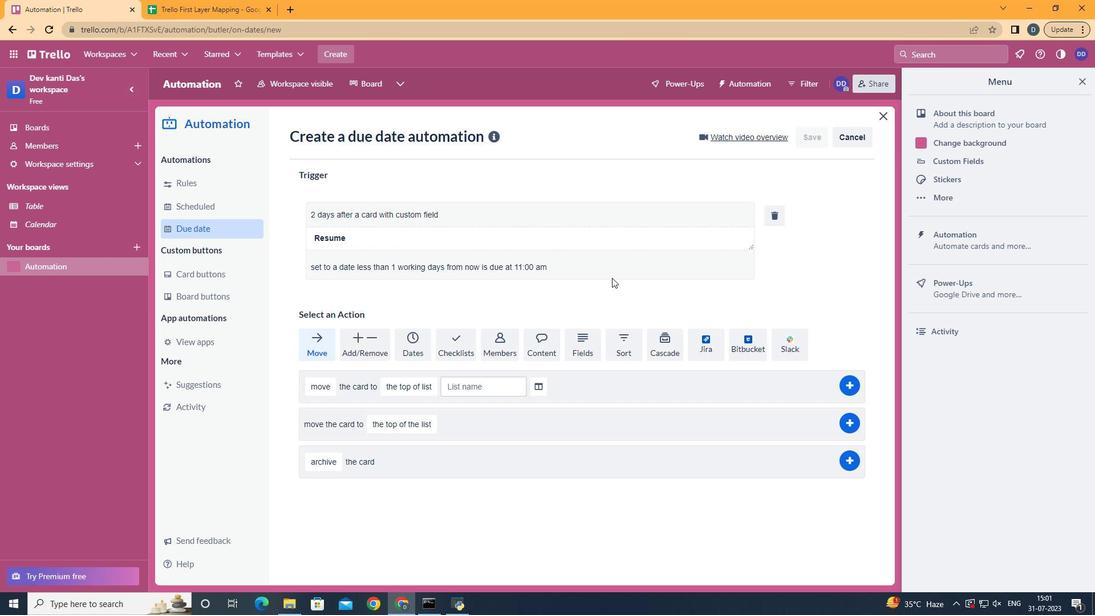 
